Task: Add Attachment from Trello to Card Card0000000066 in Board Board0000000017 in Workspace WS0000000006 in Trello. Add Cover Blue to Card Card0000000066 in Board Board0000000017 in Workspace WS0000000006 in Trello. Add "Copy Card To …" Button titled Button0000000066 to "bottom" of the list "To Do" to Card Card0000000066 in Board Board0000000017 in Workspace WS0000000006 in Trello. Add Description DS0000000066 to Card Card0000000066 in Board Board0000000017 in Workspace WS0000000006 in Trello. Add Comment CM0000000066 to Card Card0000000066 in Board Board0000000017 in Workspace WS0000000006 in Trello
Action: Mouse moved to (147, 461)
Screenshot: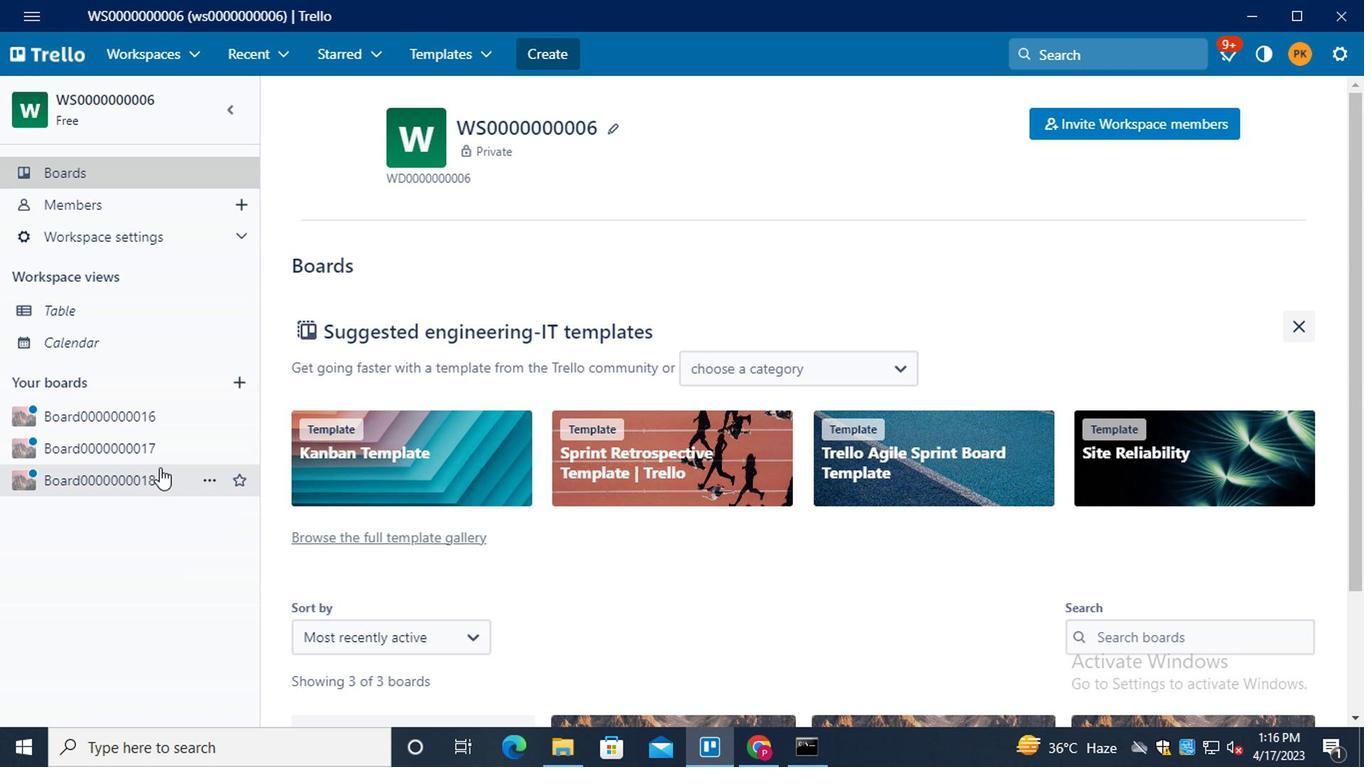 
Action: Mouse pressed left at (147, 461)
Screenshot: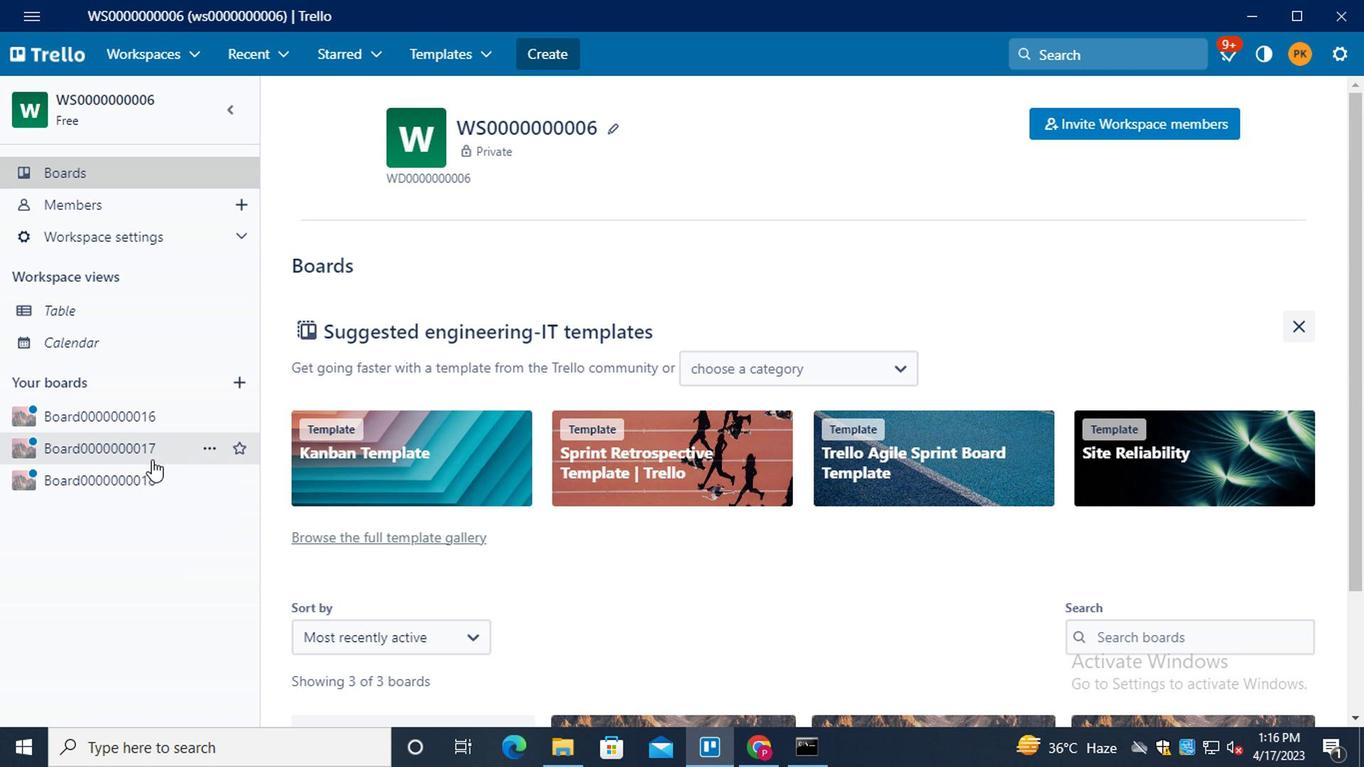
Action: Mouse moved to (405, 385)
Screenshot: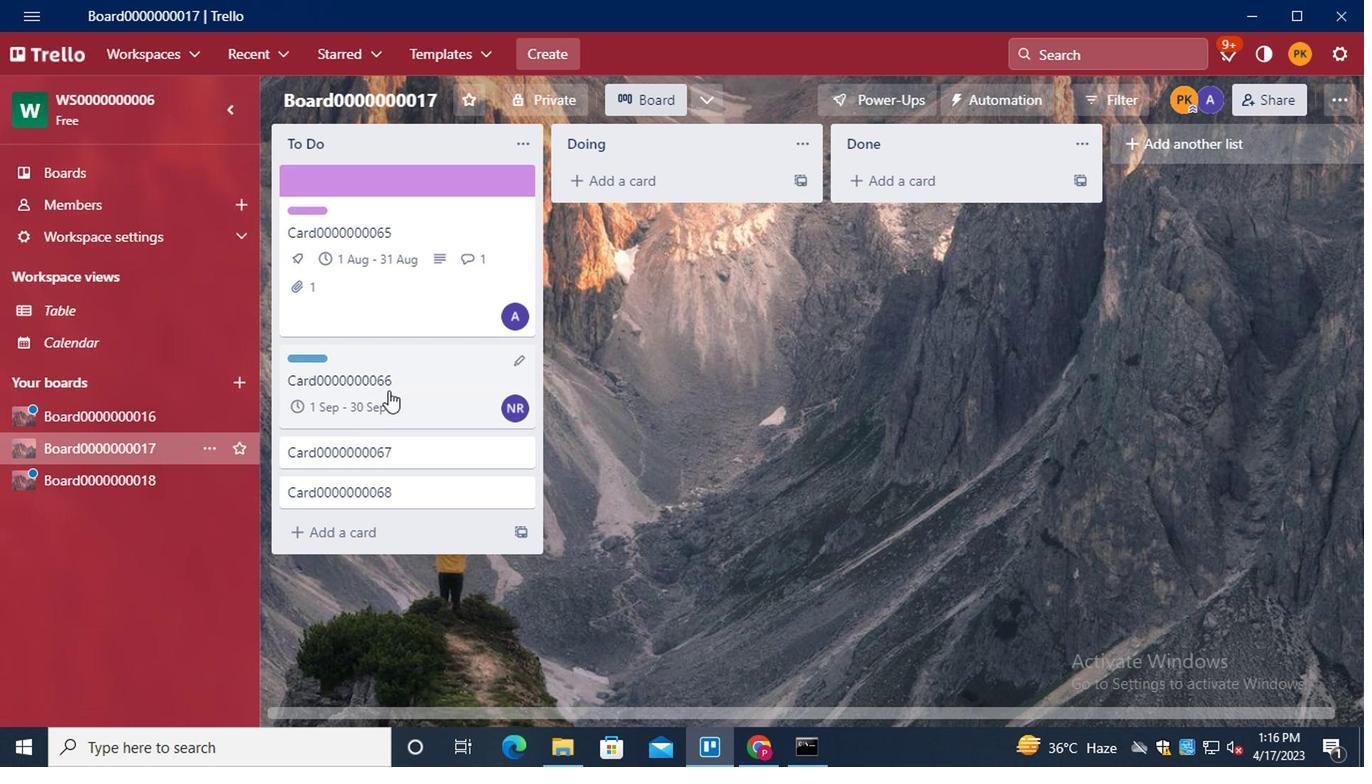
Action: Mouse pressed left at (405, 385)
Screenshot: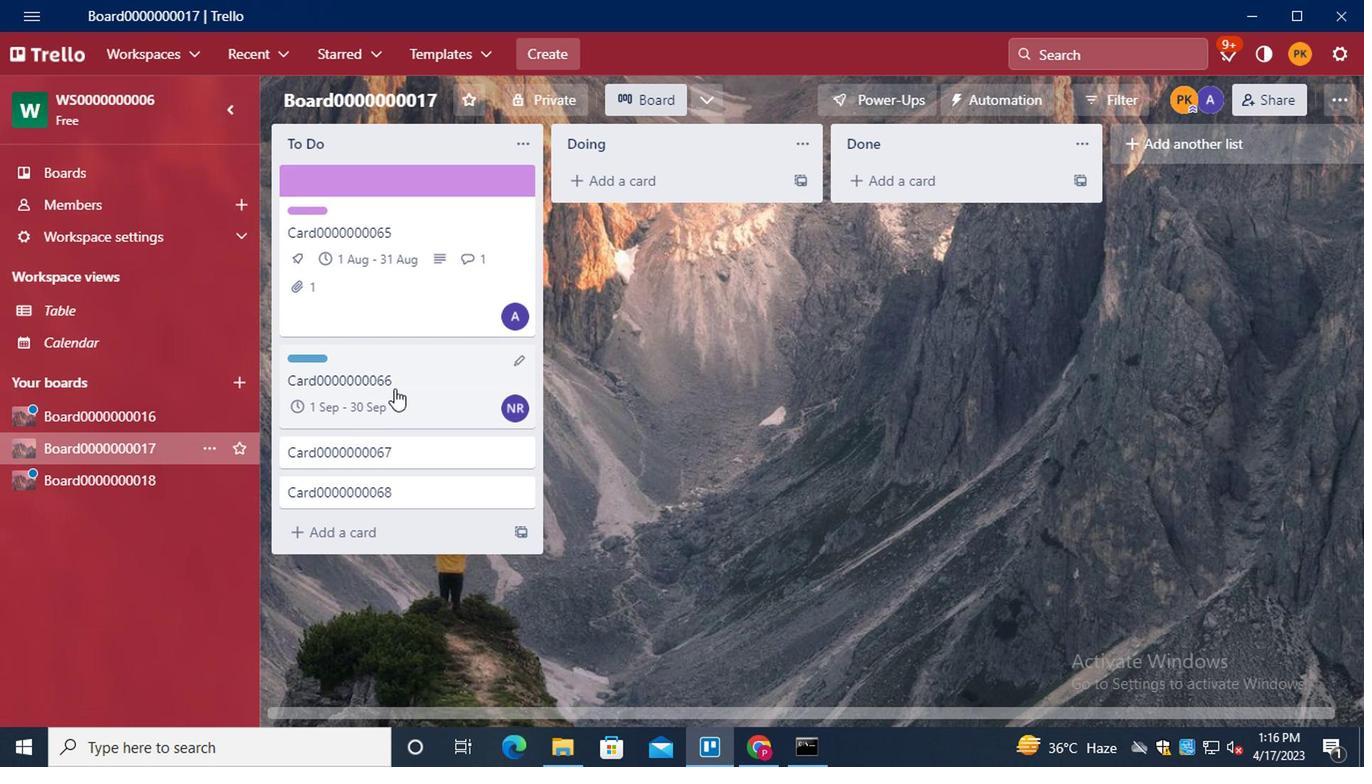 
Action: Mouse moved to (925, 422)
Screenshot: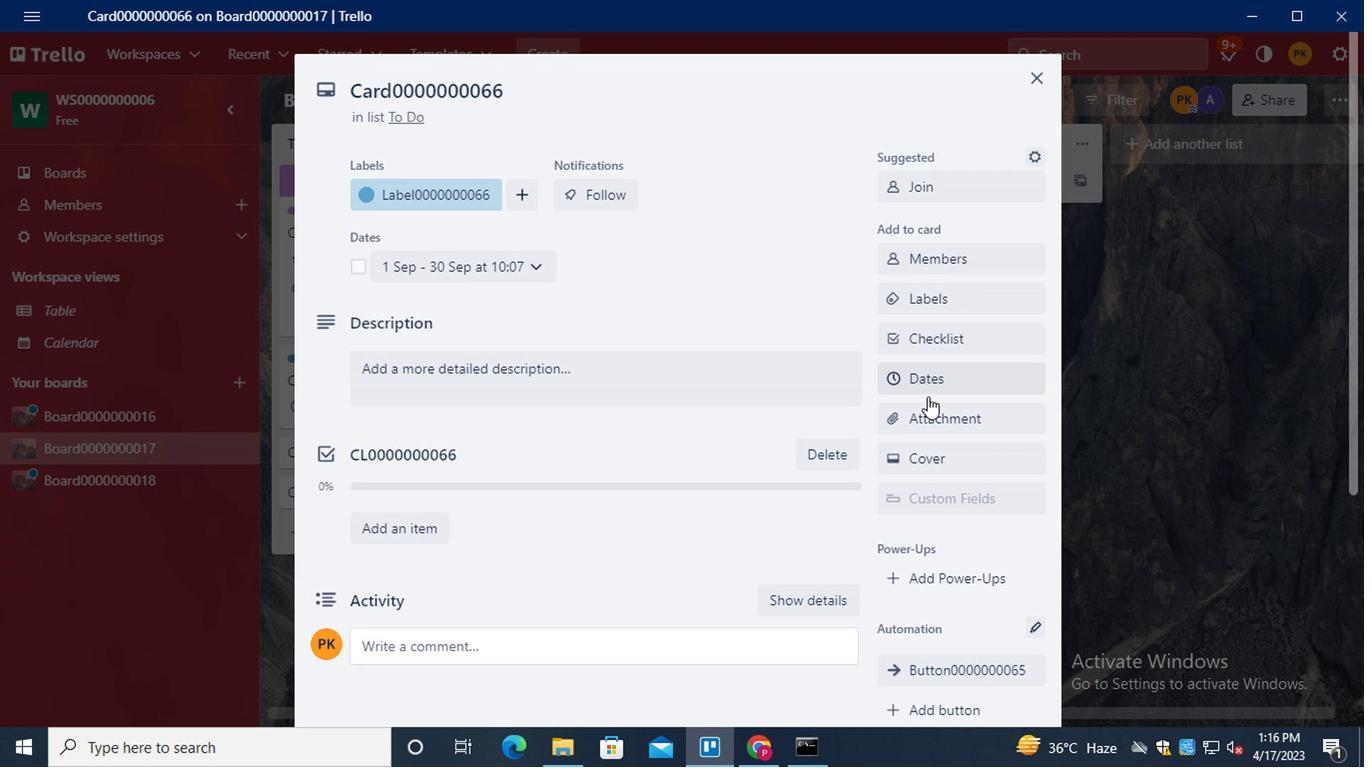 
Action: Mouse pressed left at (925, 422)
Screenshot: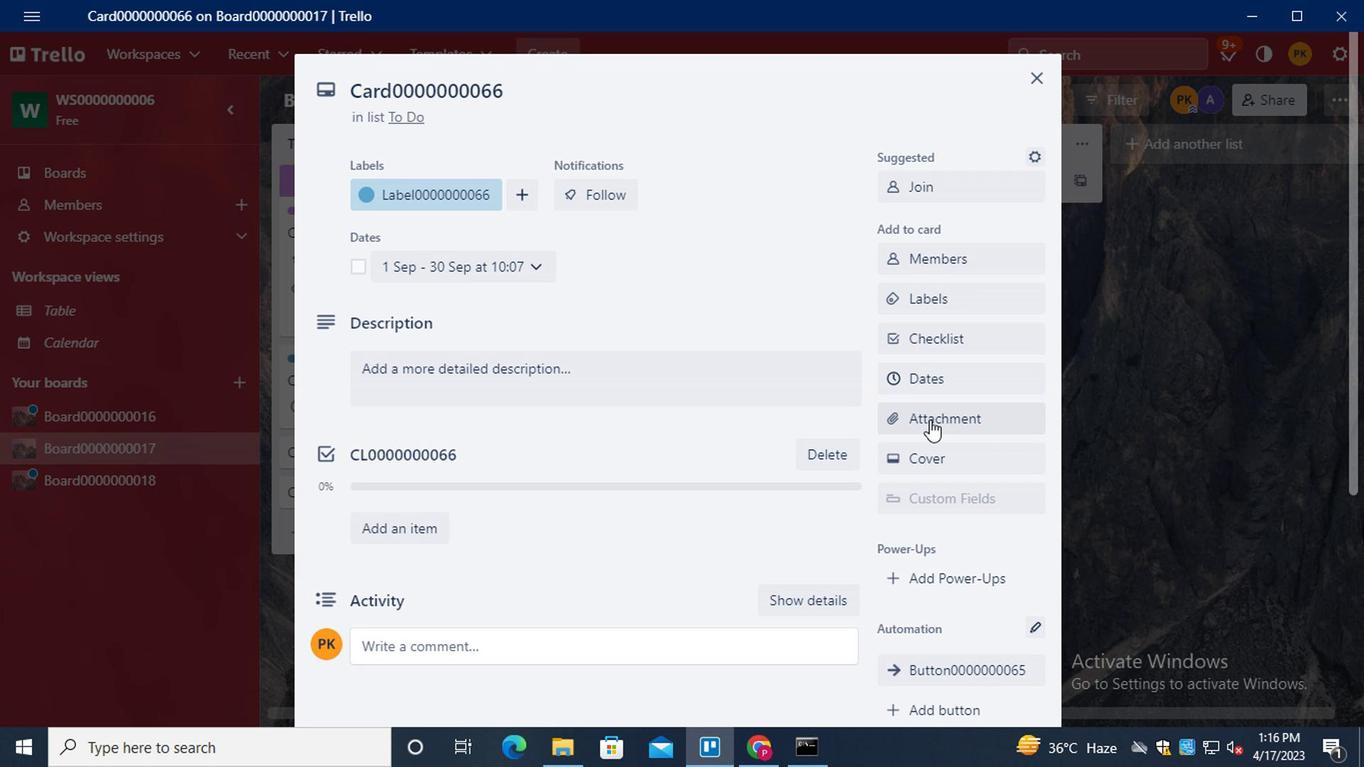 
Action: Mouse moved to (941, 204)
Screenshot: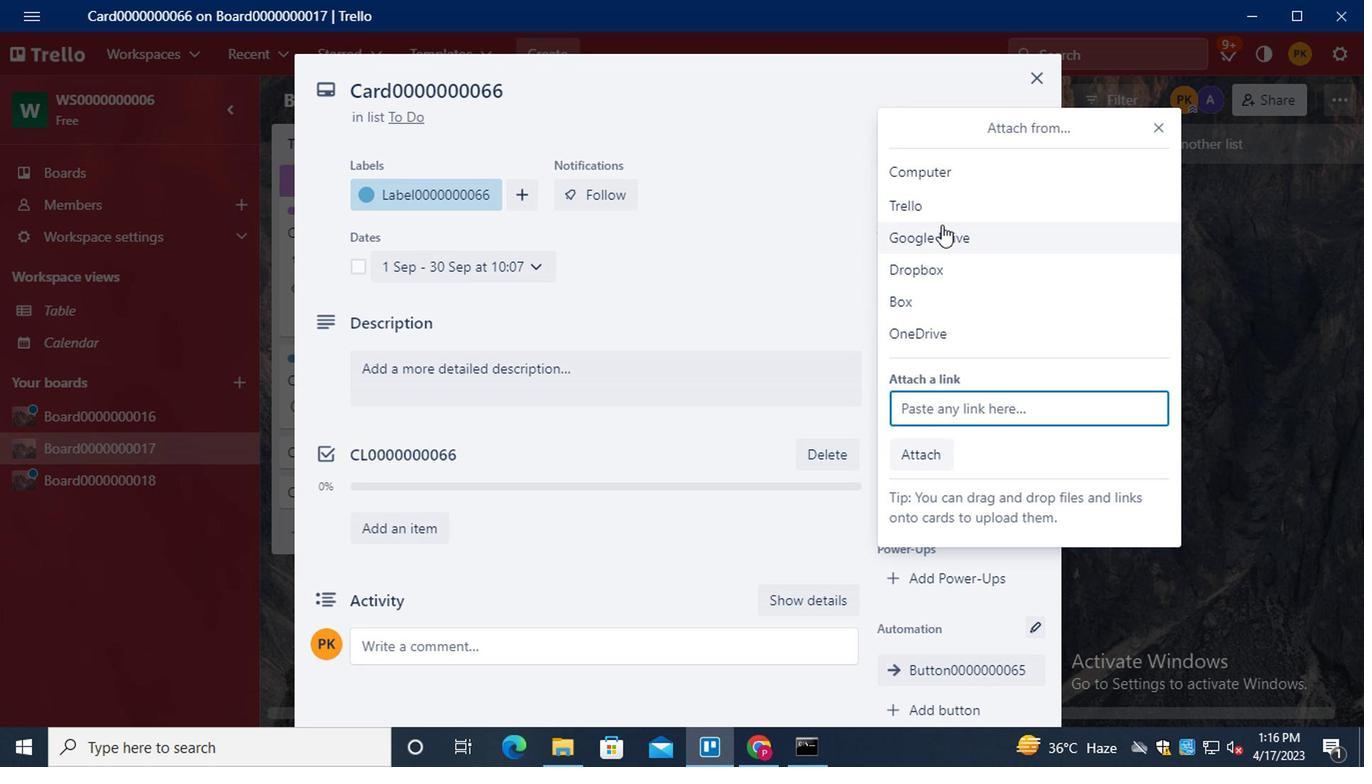 
Action: Mouse pressed left at (941, 204)
Screenshot: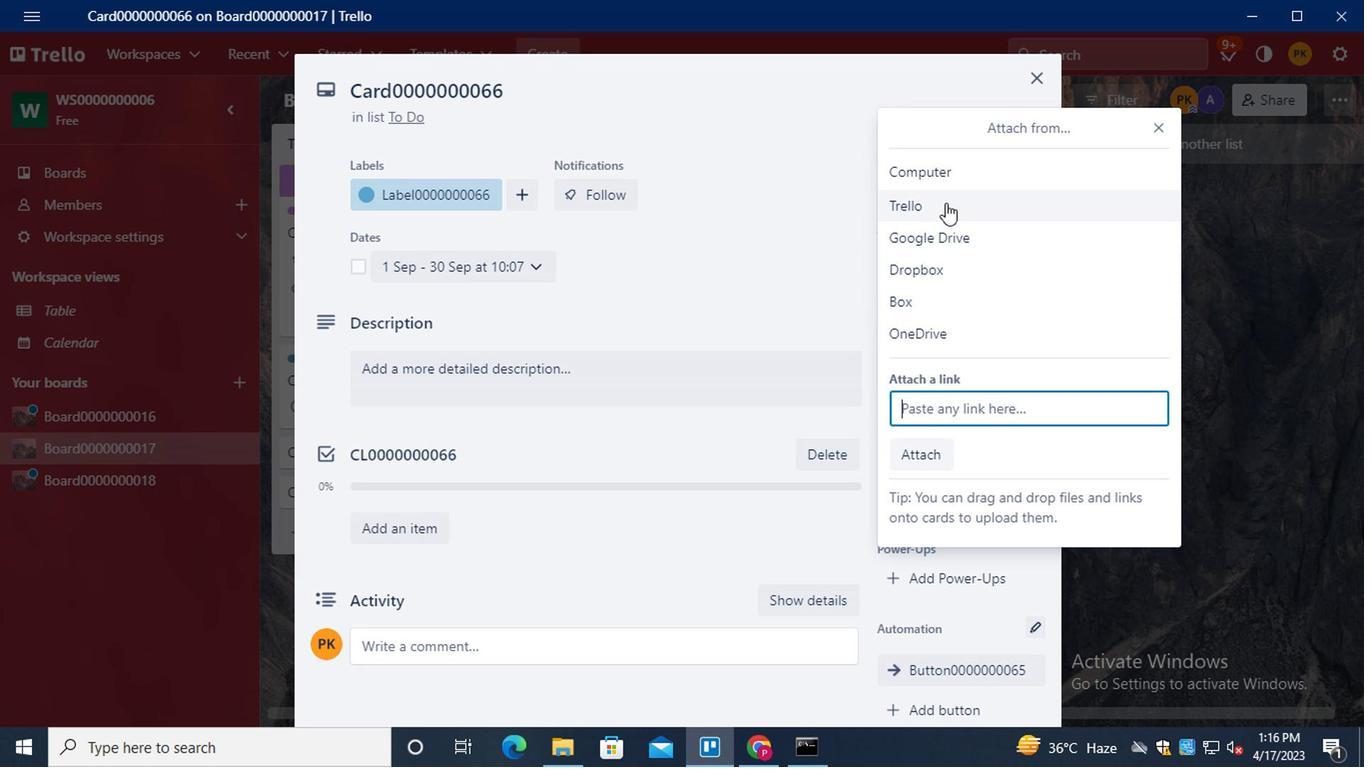 
Action: Mouse moved to (924, 652)
Screenshot: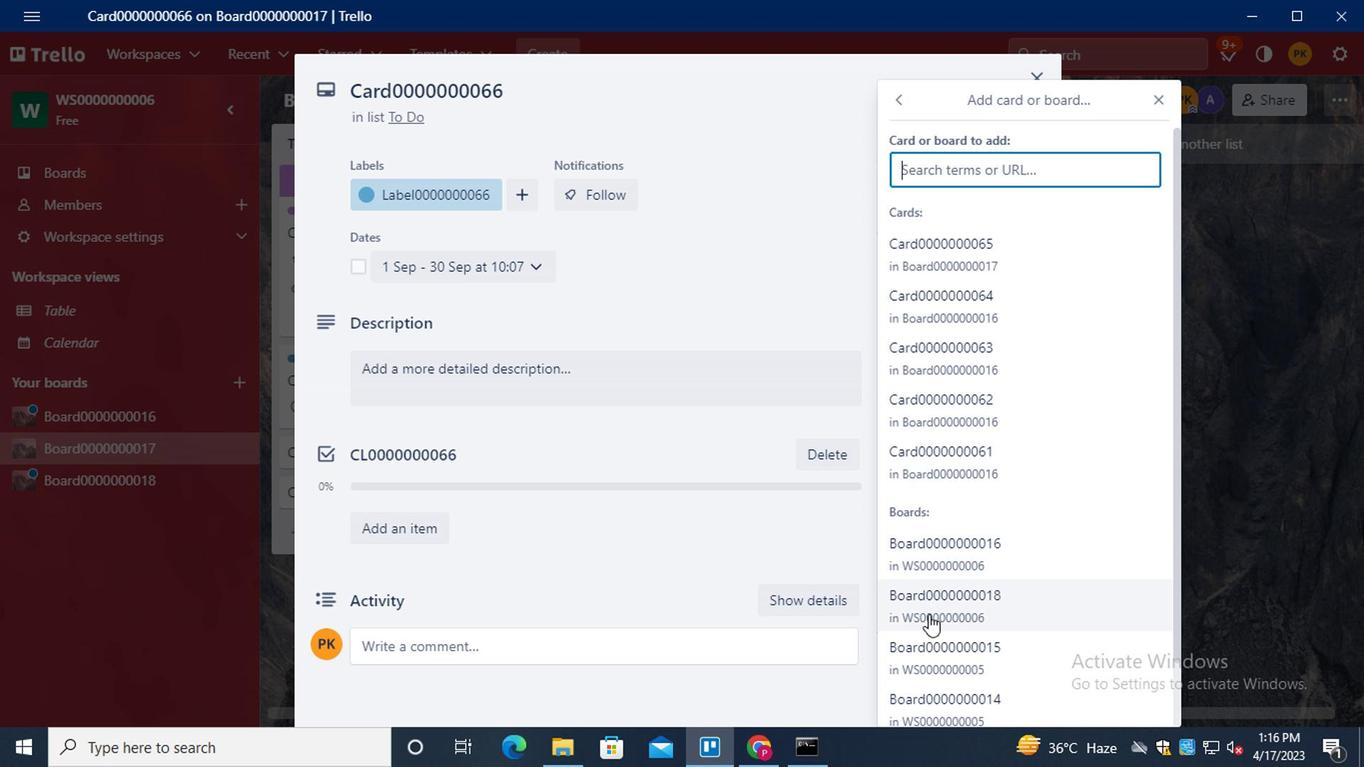
Action: Mouse pressed left at (924, 652)
Screenshot: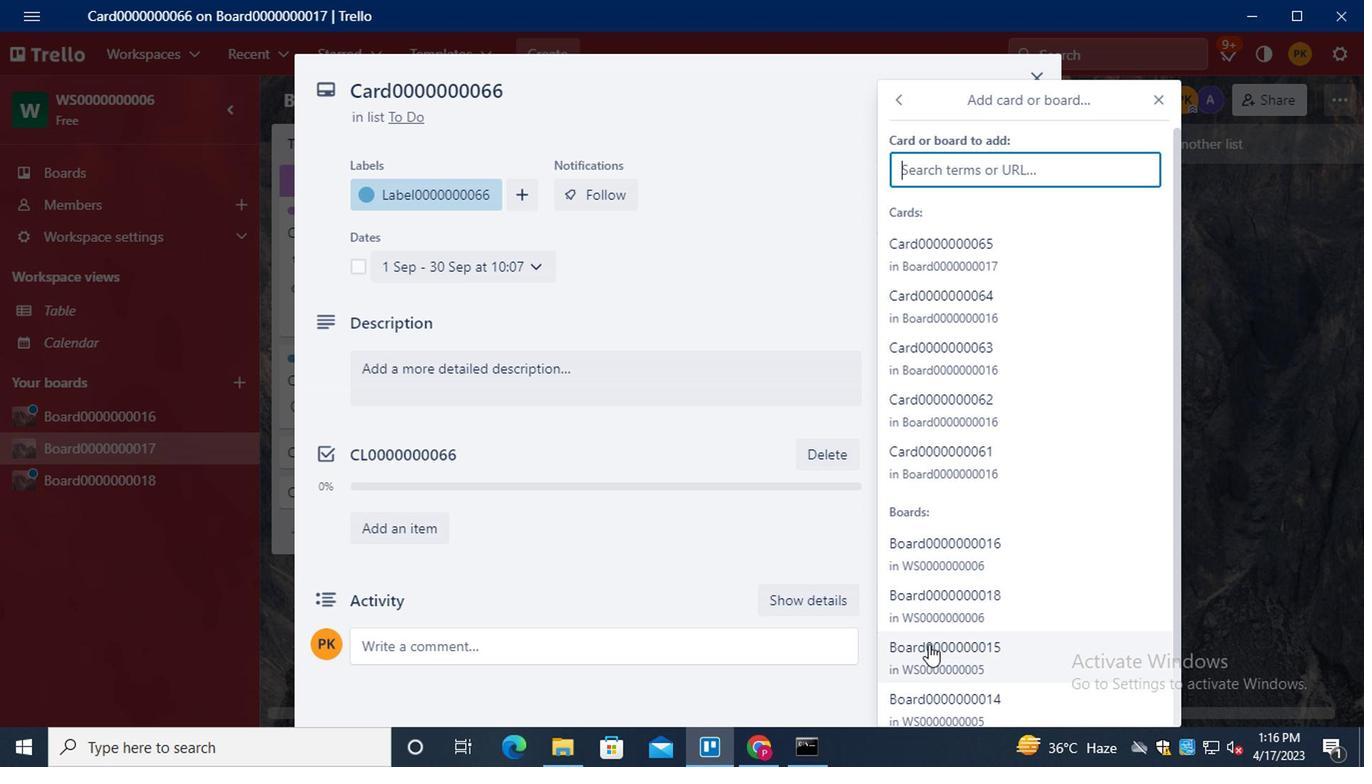
Action: Mouse moved to (937, 463)
Screenshot: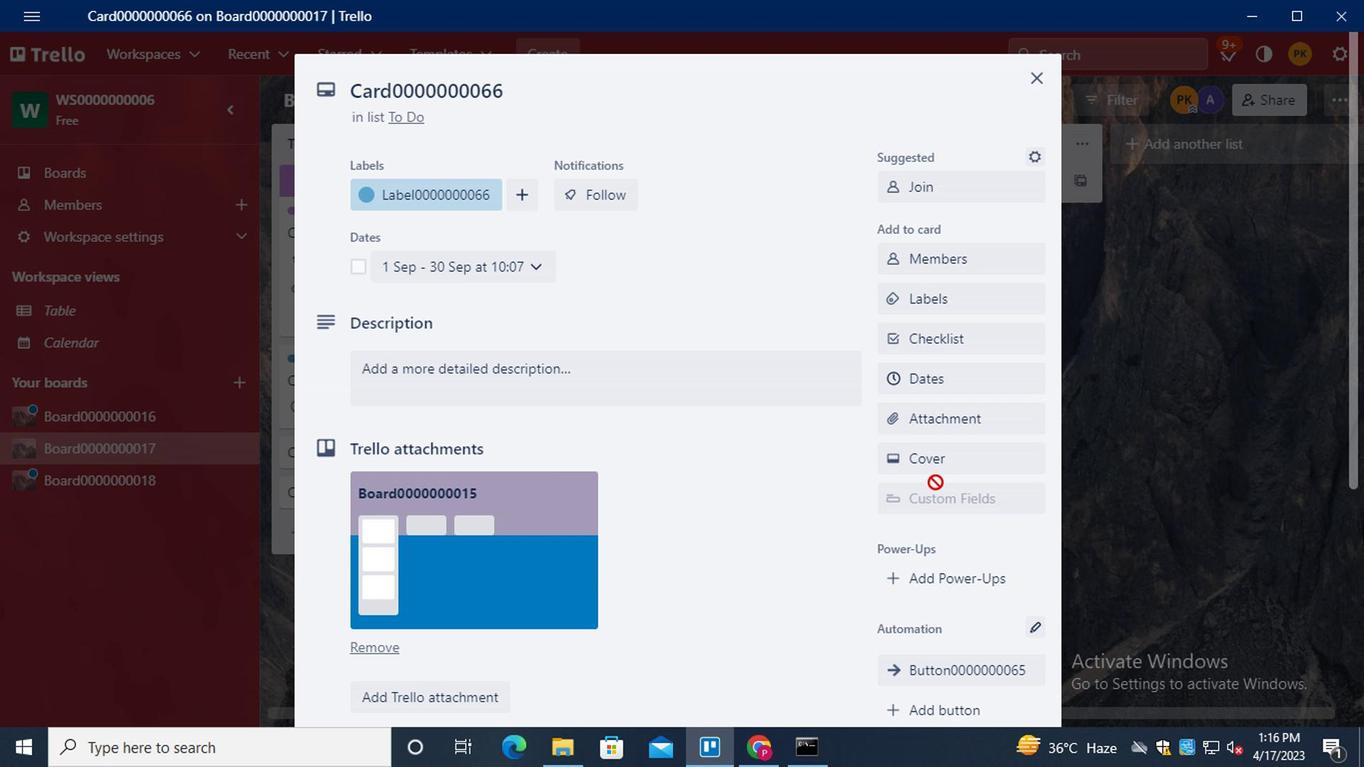 
Action: Mouse pressed left at (937, 463)
Screenshot: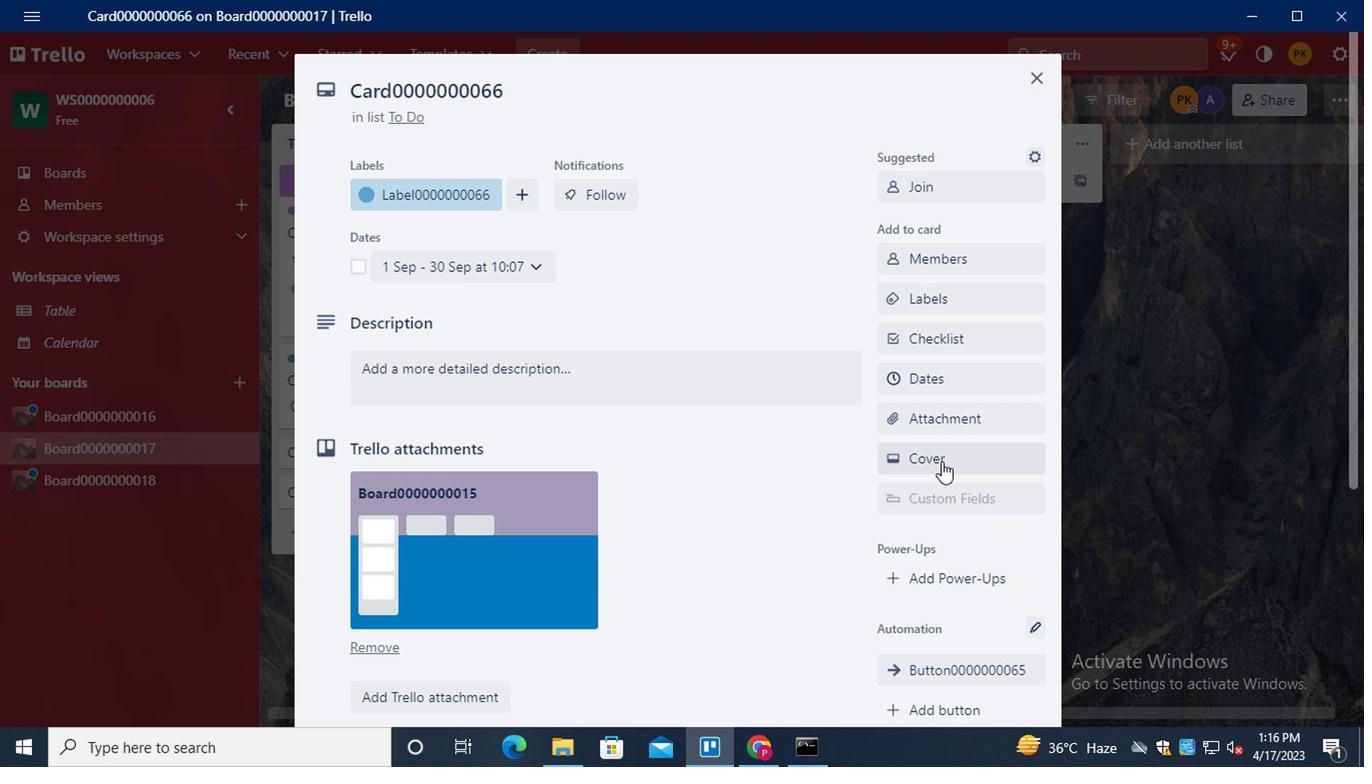 
Action: Mouse moved to (902, 375)
Screenshot: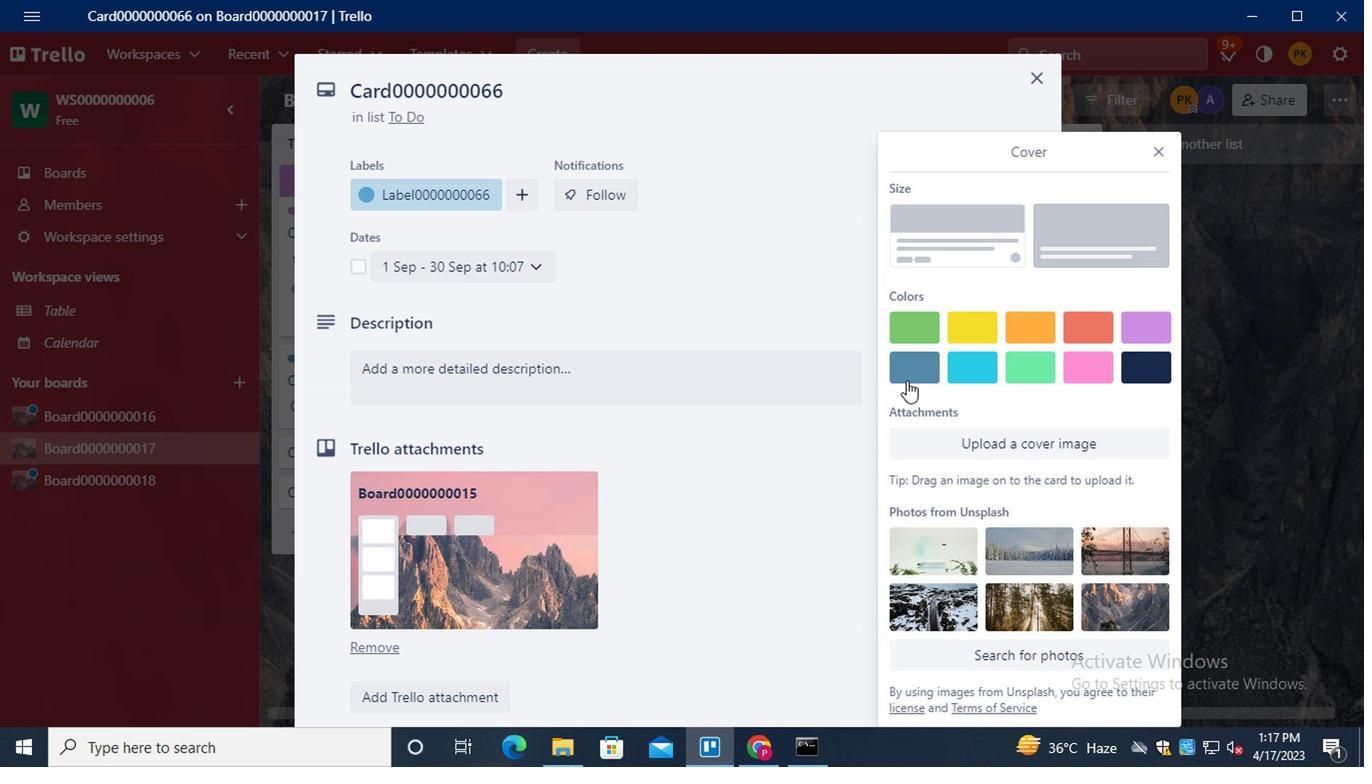 
Action: Mouse pressed left at (902, 375)
Screenshot: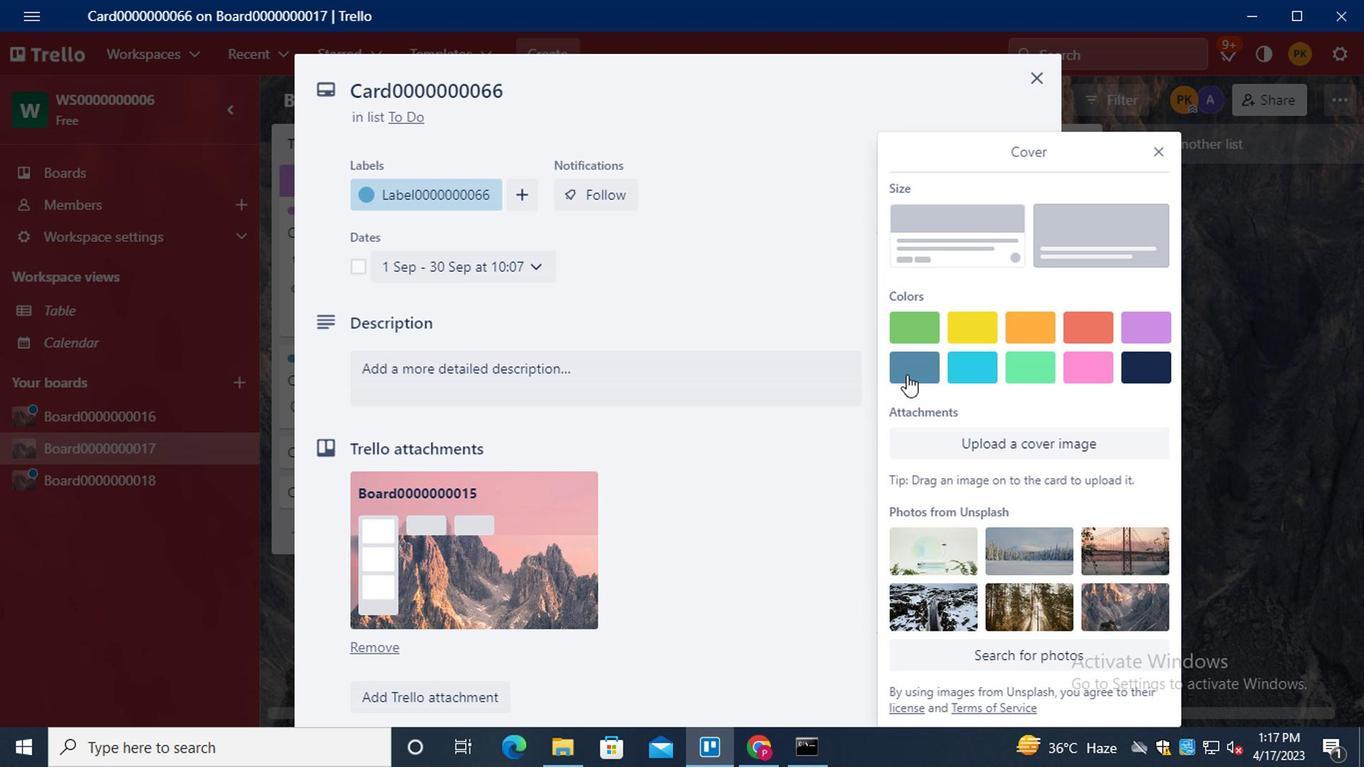 
Action: Mouse moved to (1159, 116)
Screenshot: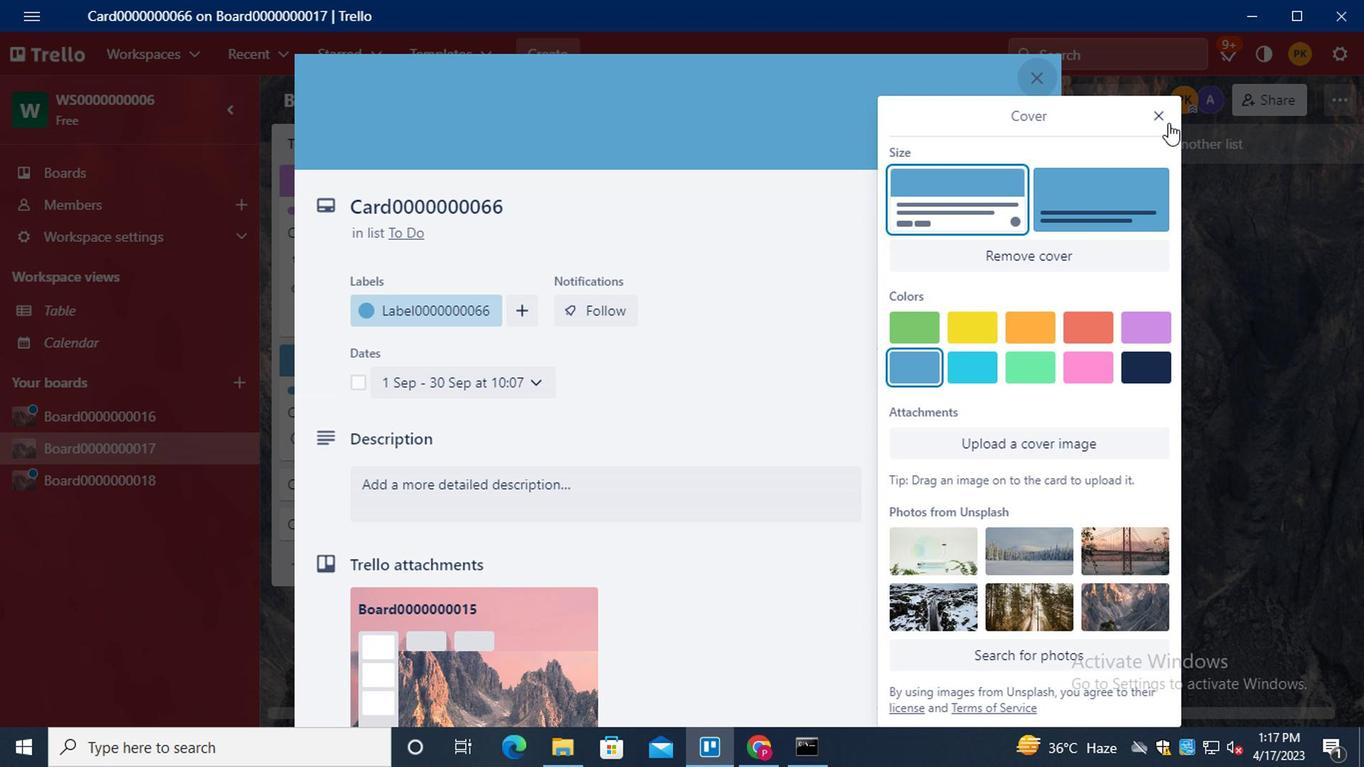 
Action: Mouse pressed left at (1159, 116)
Screenshot: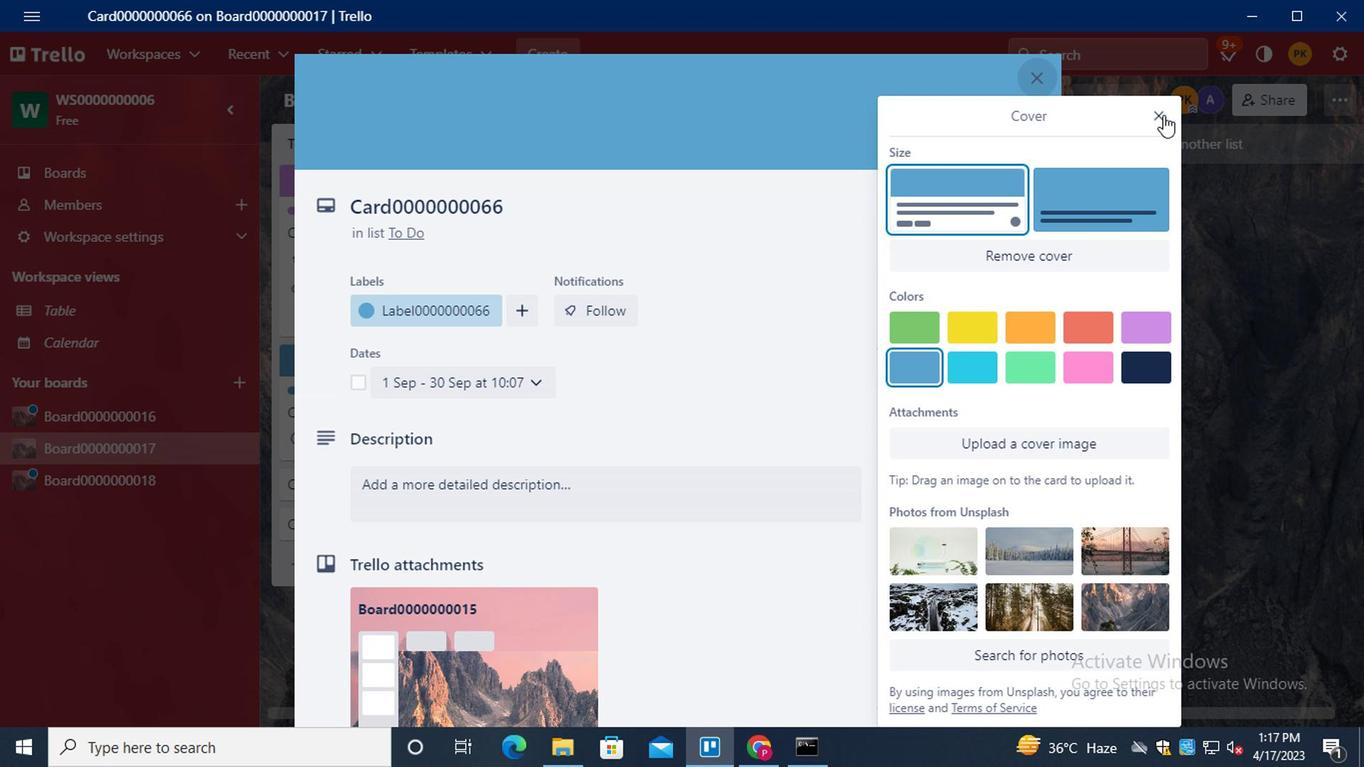 
Action: Mouse moved to (944, 471)
Screenshot: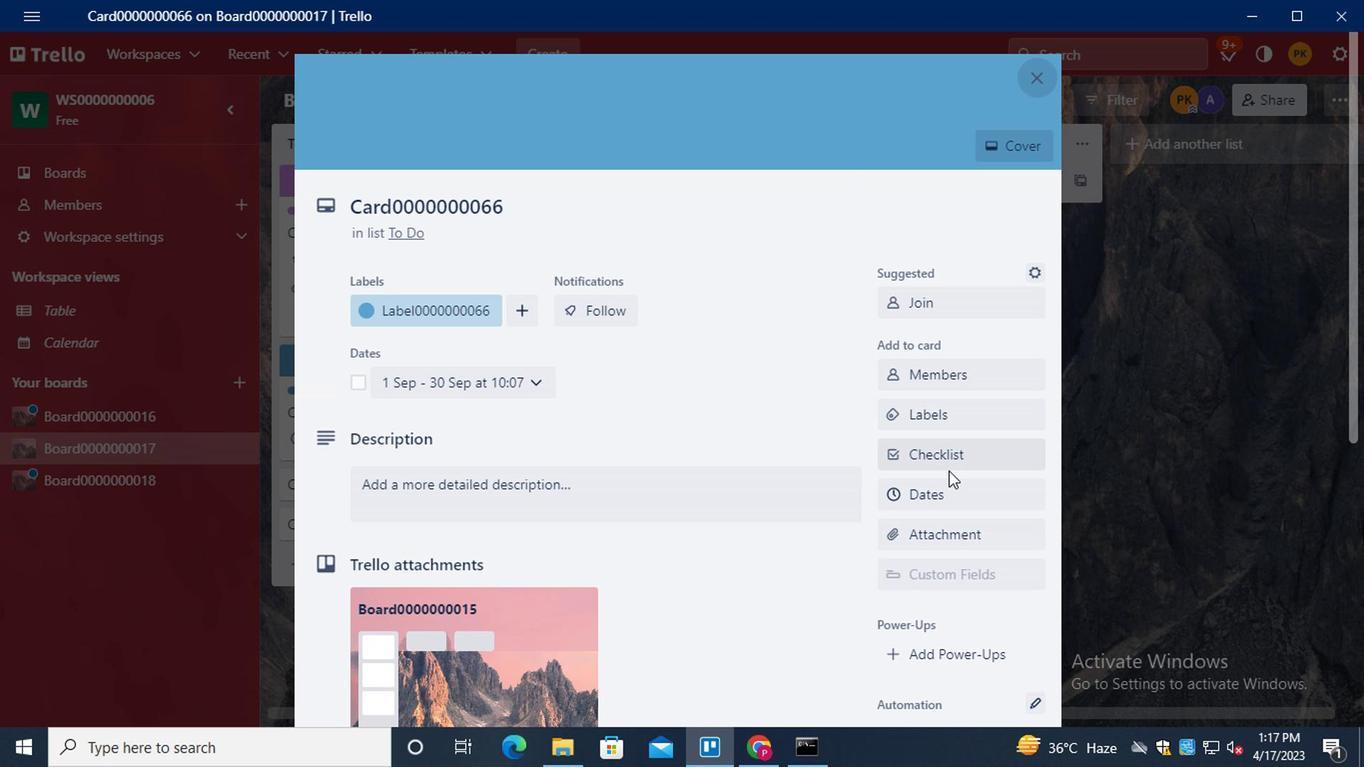 
Action: Mouse scrolled (944, 471) with delta (0, 0)
Screenshot: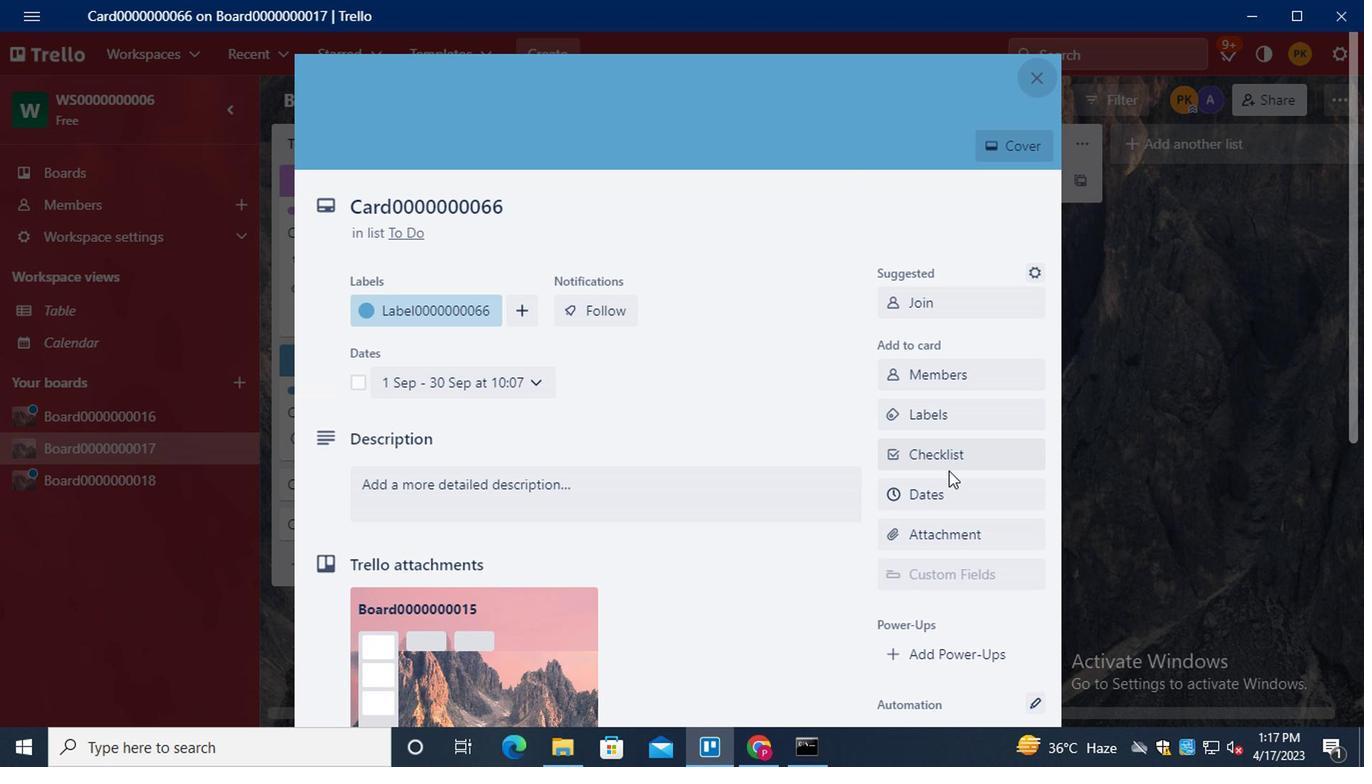 
Action: Mouse moved to (910, 614)
Screenshot: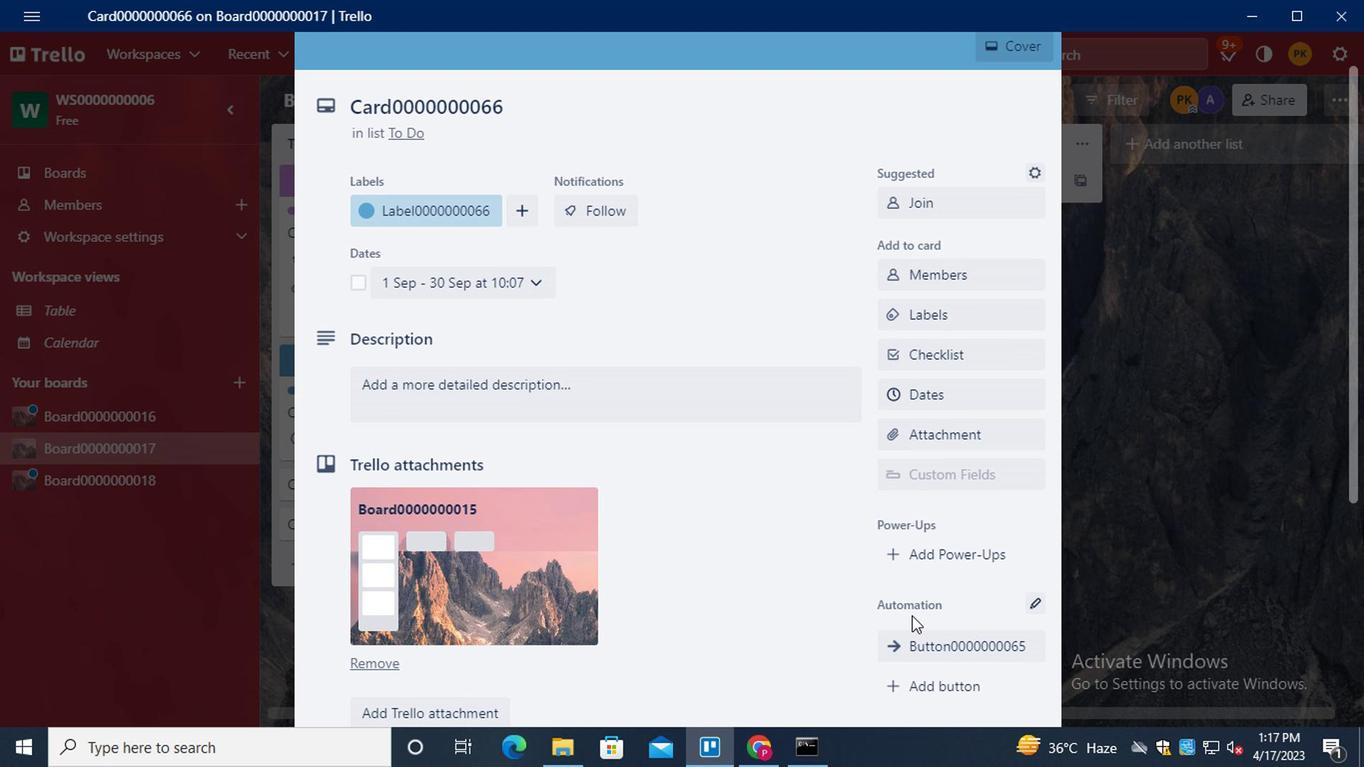 
Action: Mouse scrolled (910, 612) with delta (0, -1)
Screenshot: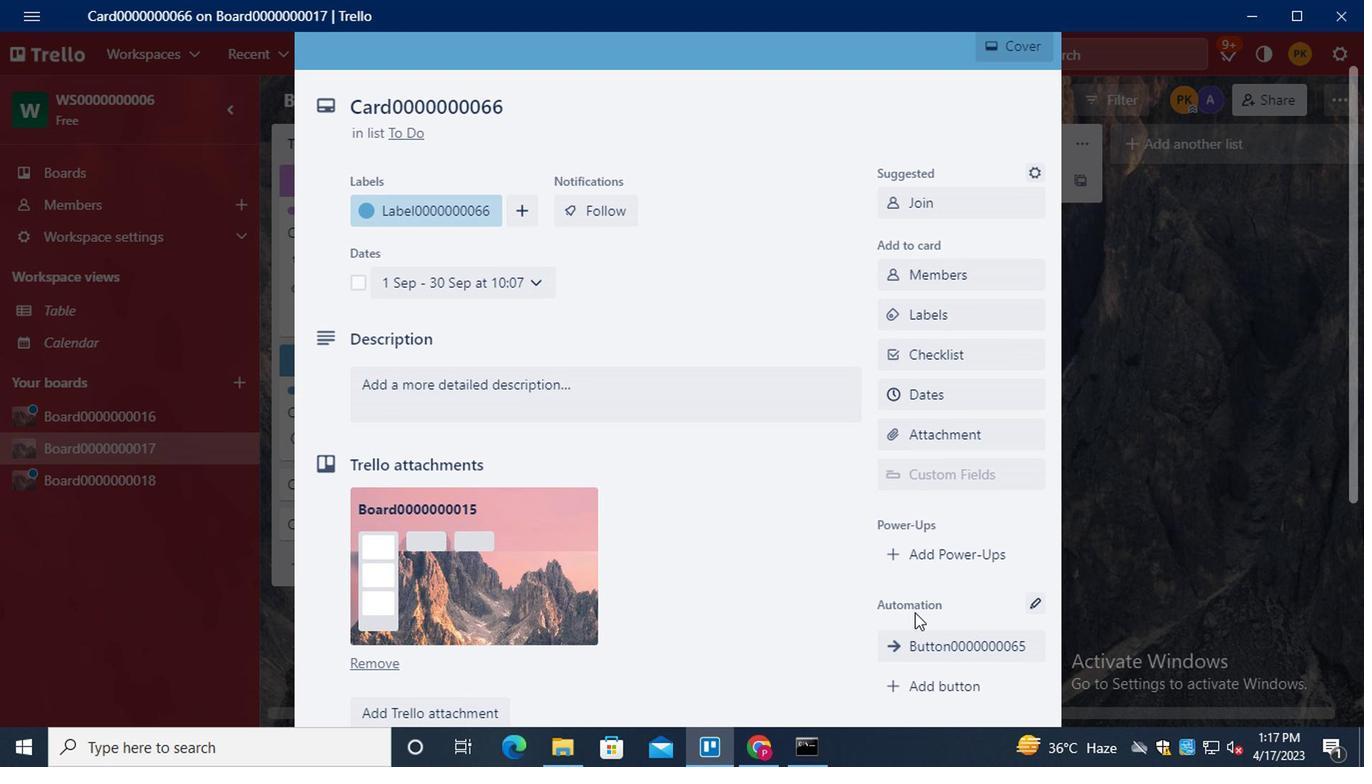 
Action: Mouse moved to (941, 573)
Screenshot: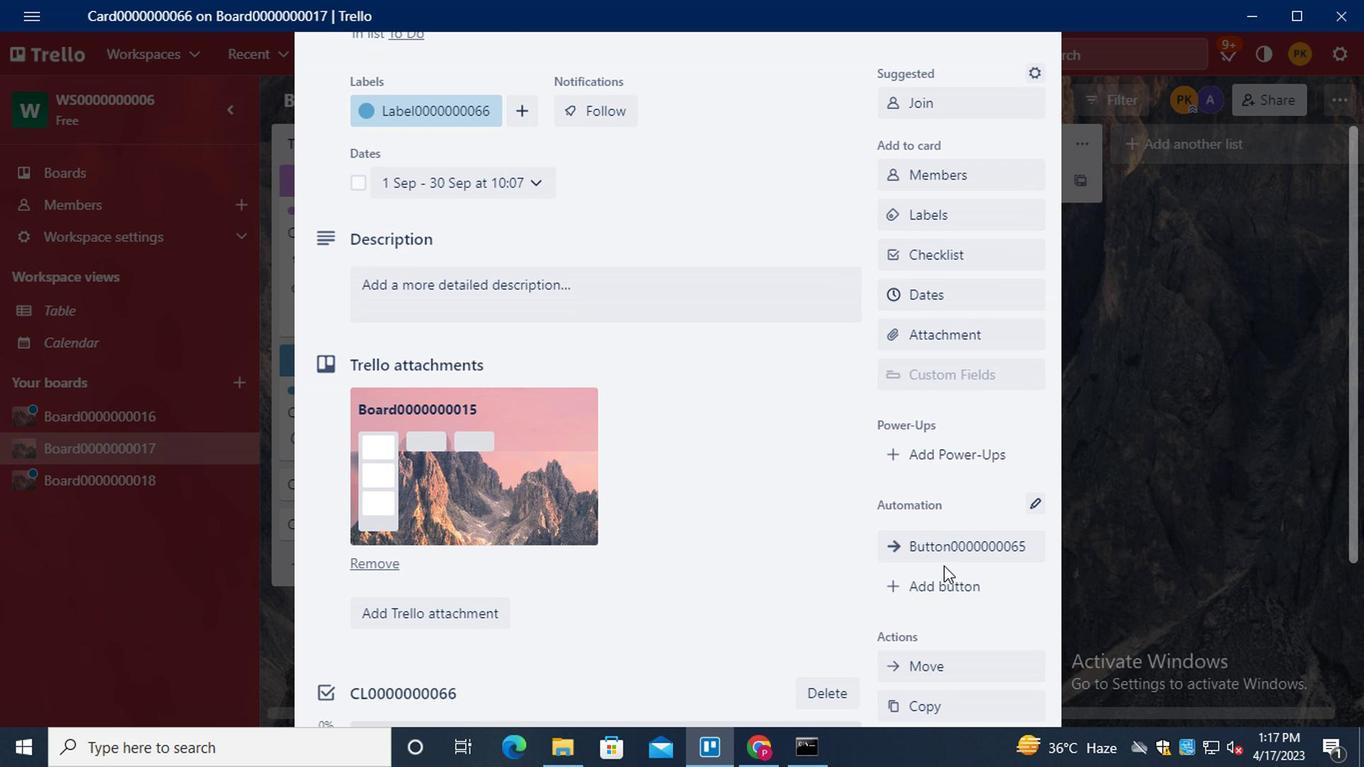 
Action: Mouse pressed left at (941, 573)
Screenshot: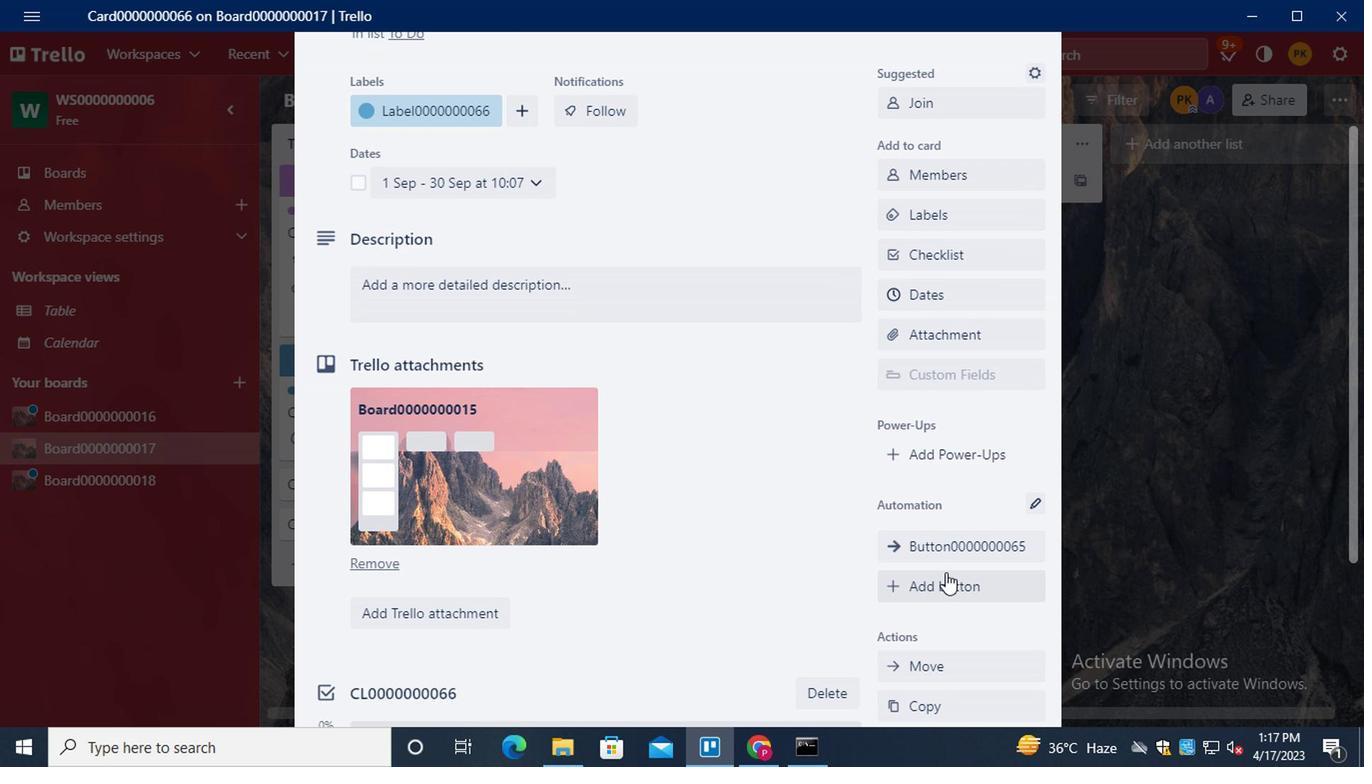 
Action: Mouse moved to (1032, 239)
Screenshot: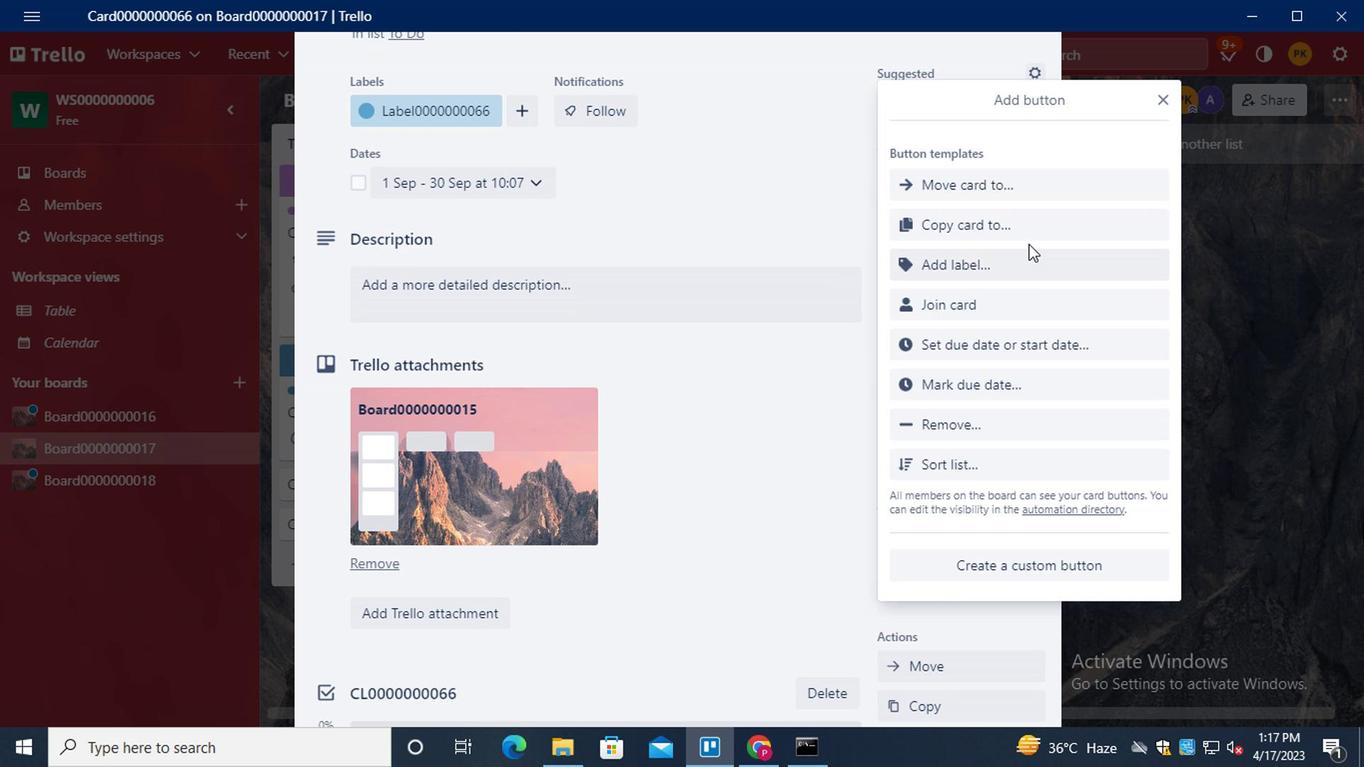 
Action: Mouse pressed left at (1032, 239)
Screenshot: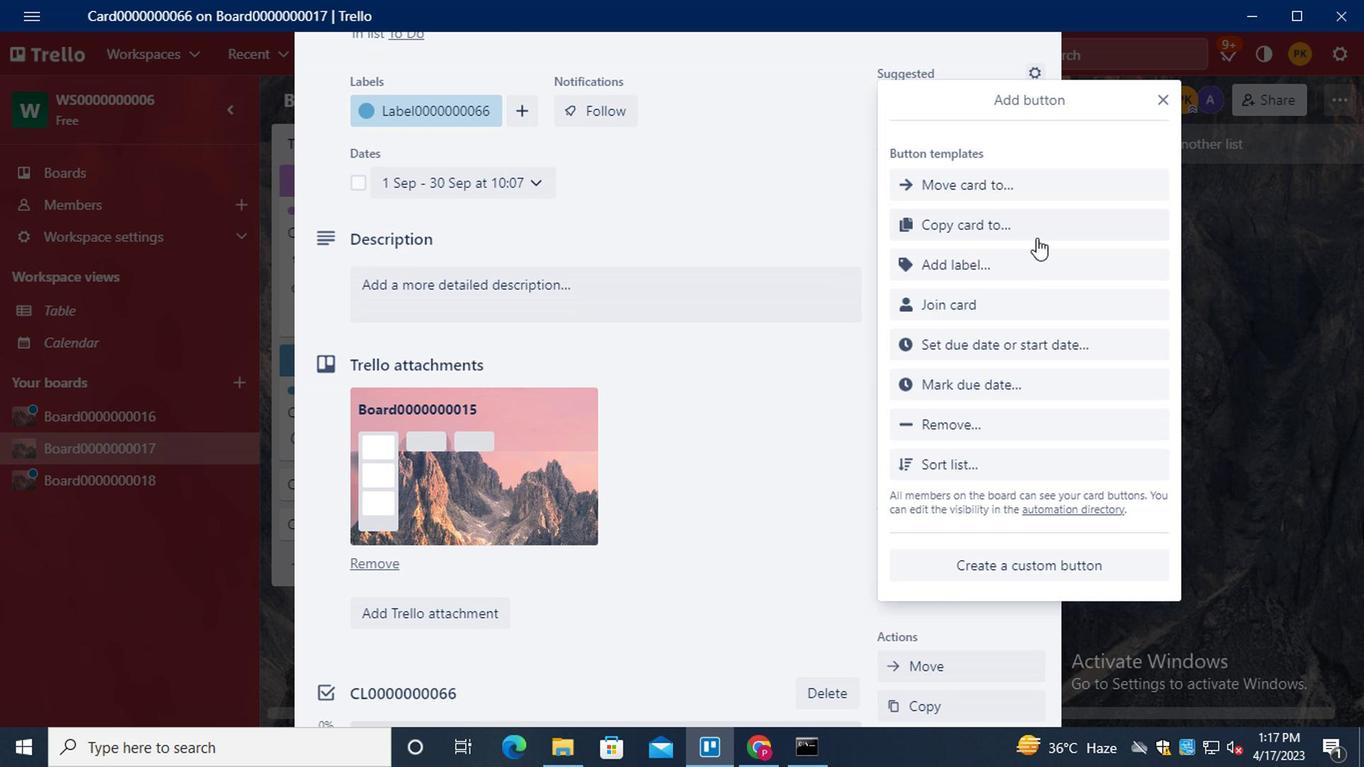 
Action: Key pressed <Key.shift>BUTTON0000000066
Screenshot: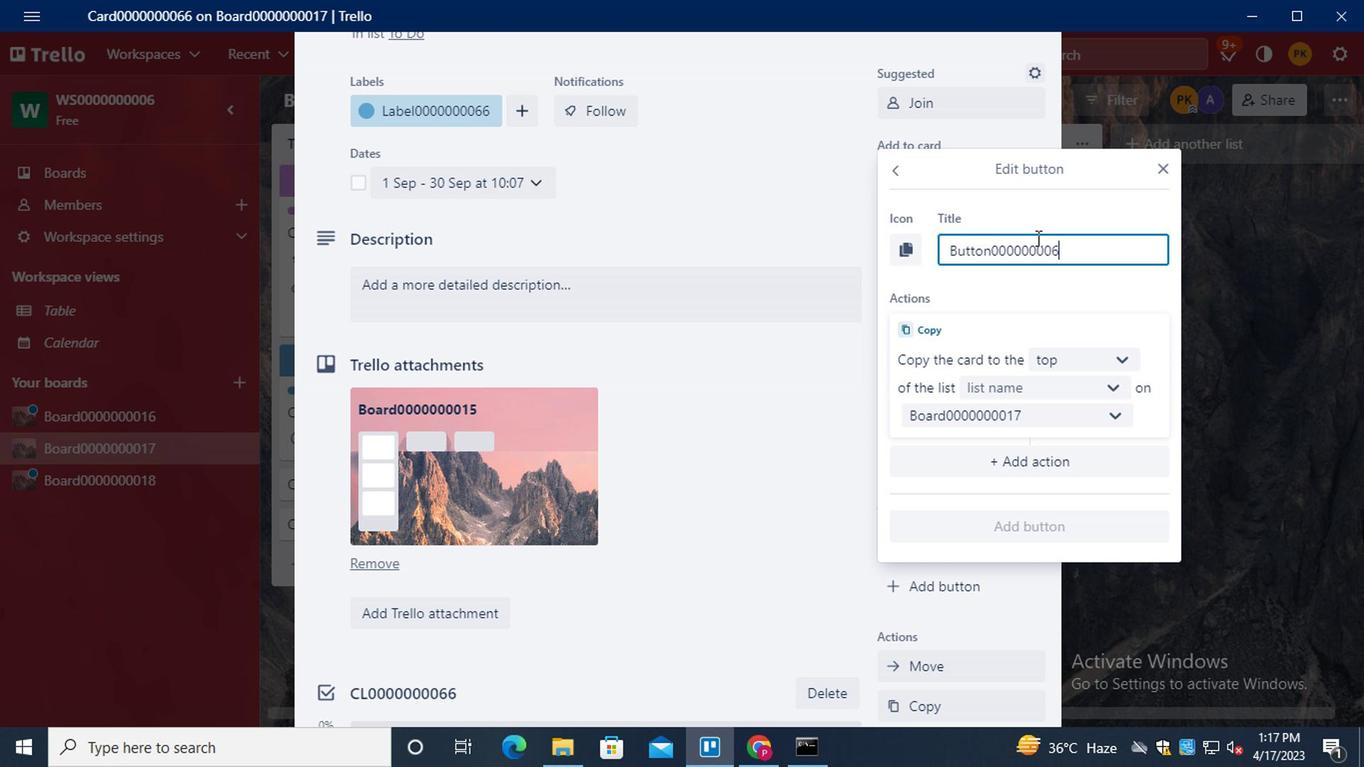 
Action: Mouse moved to (1095, 357)
Screenshot: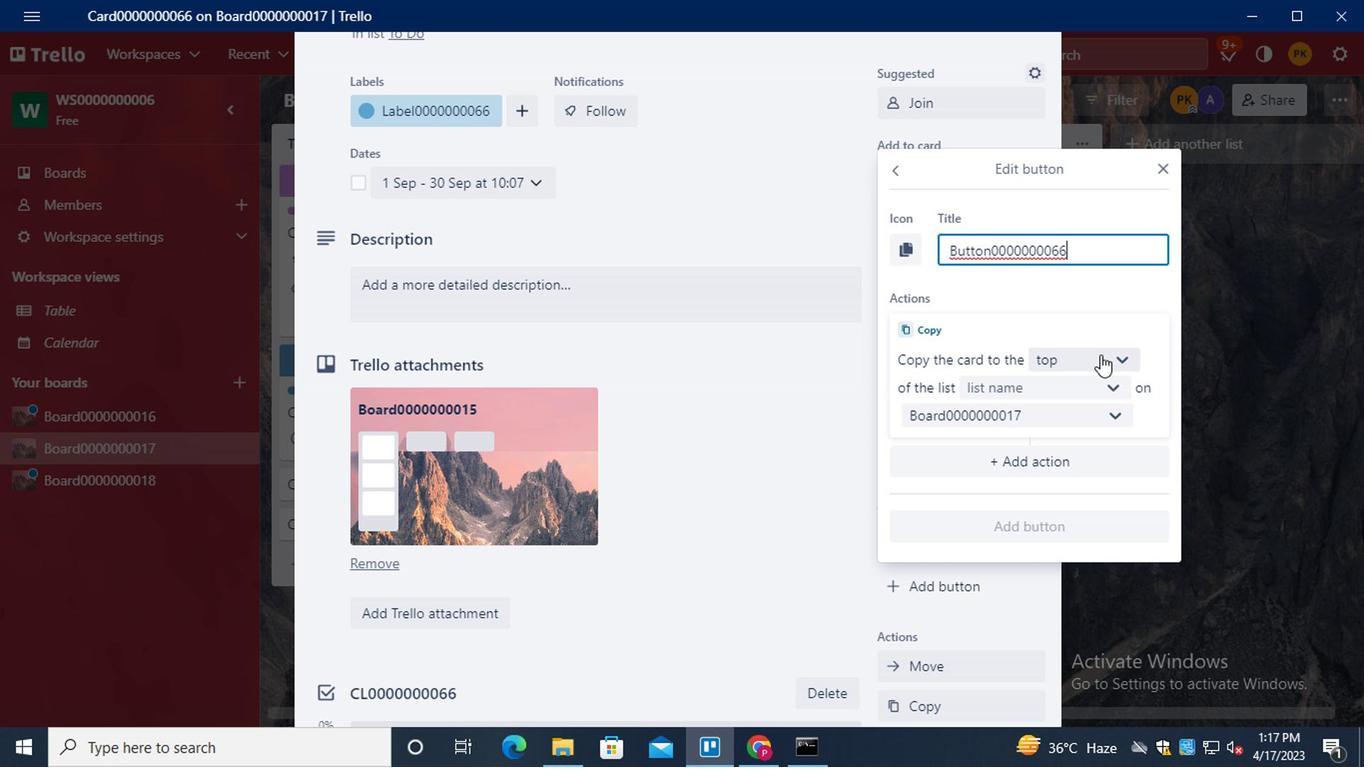 
Action: Mouse pressed left at (1095, 357)
Screenshot: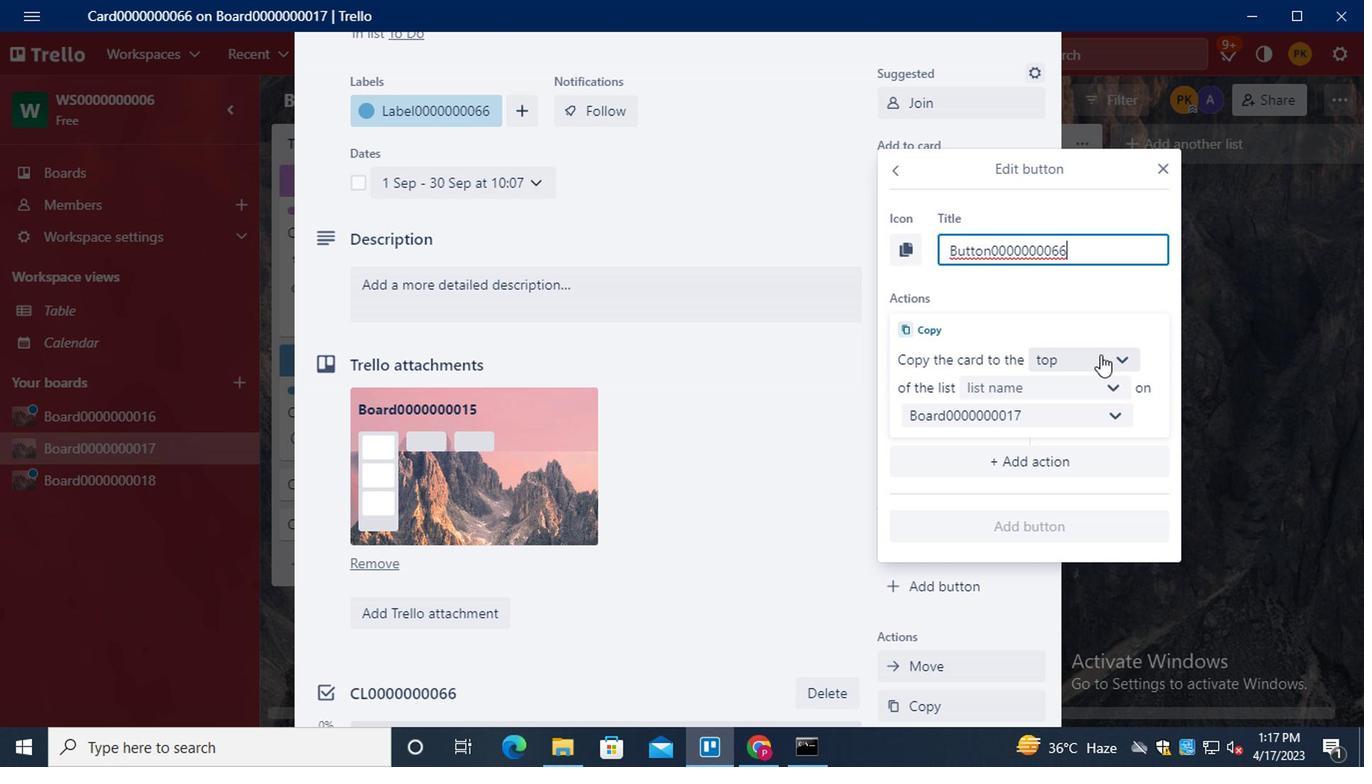 
Action: Mouse moved to (1066, 430)
Screenshot: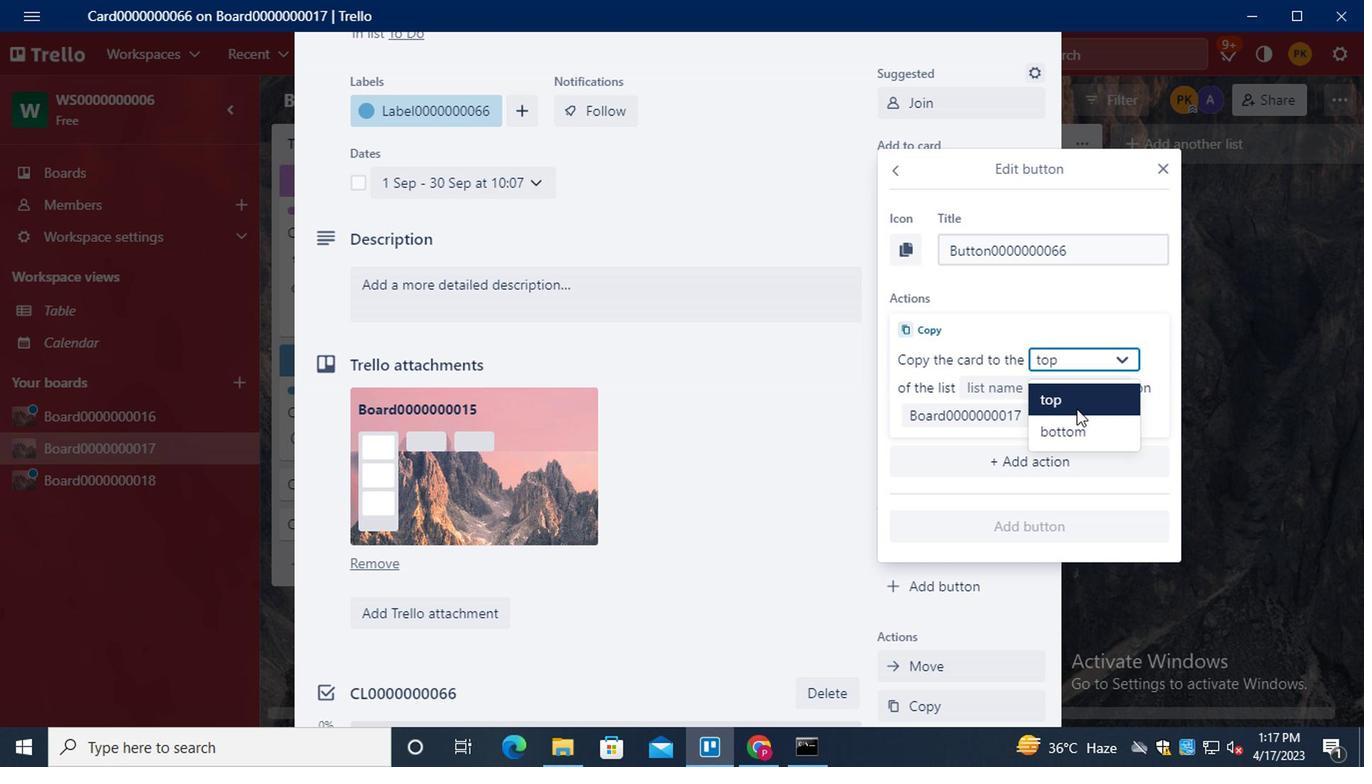 
Action: Mouse pressed left at (1066, 430)
Screenshot: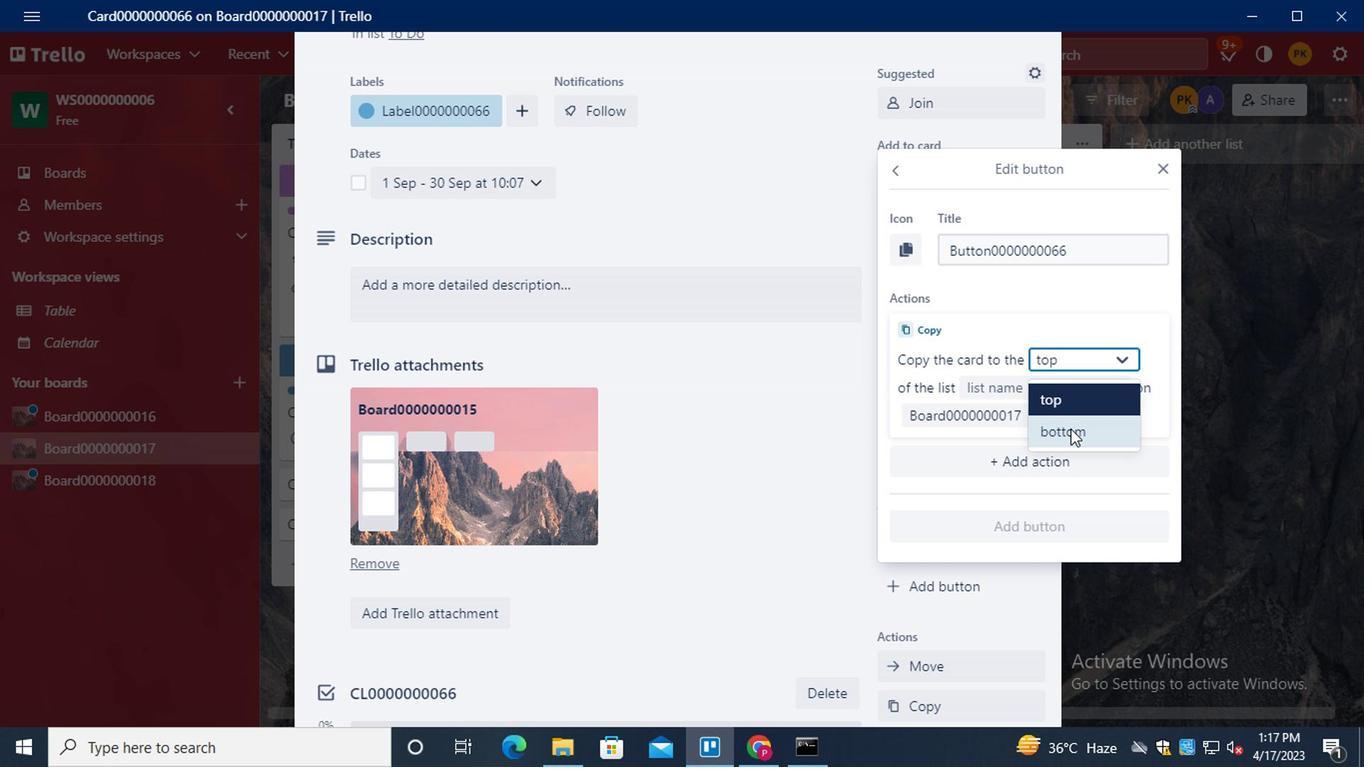 
Action: Mouse moved to (1032, 392)
Screenshot: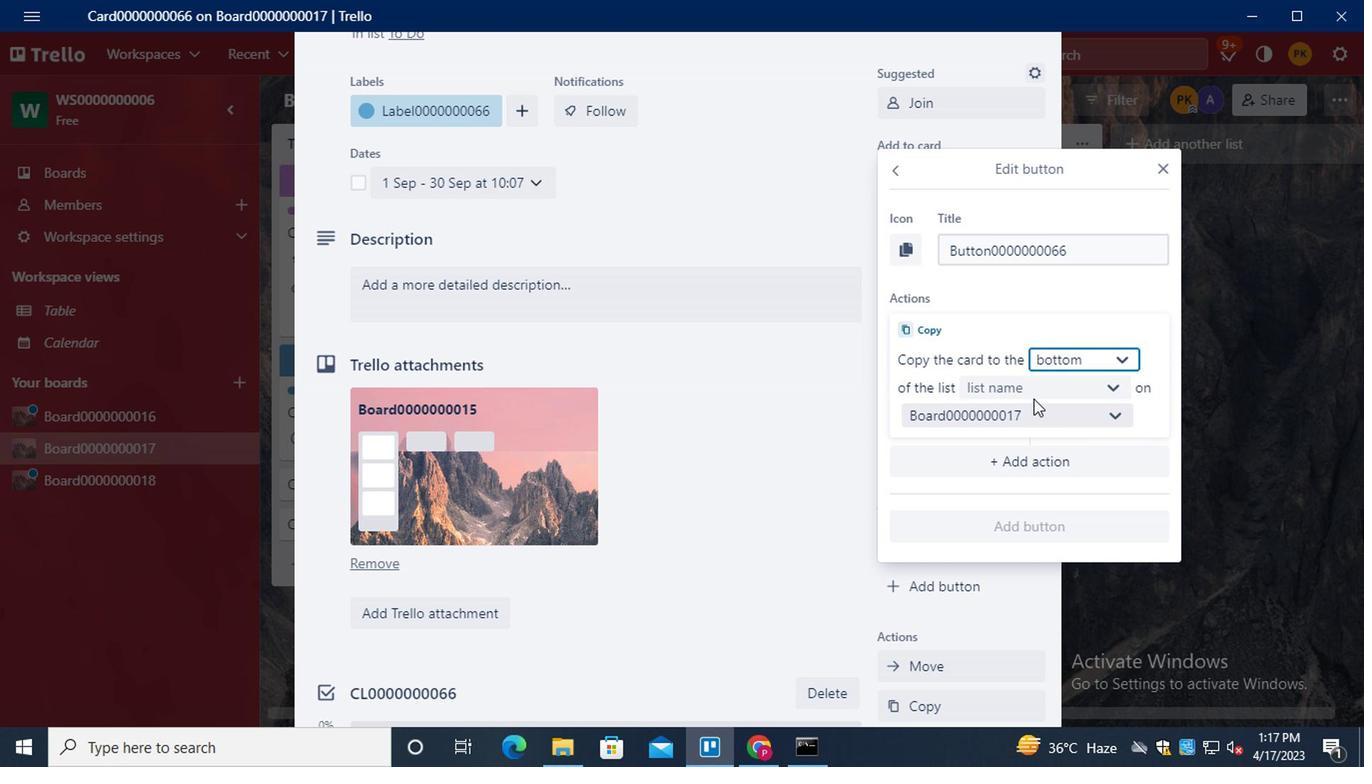 
Action: Mouse pressed left at (1032, 392)
Screenshot: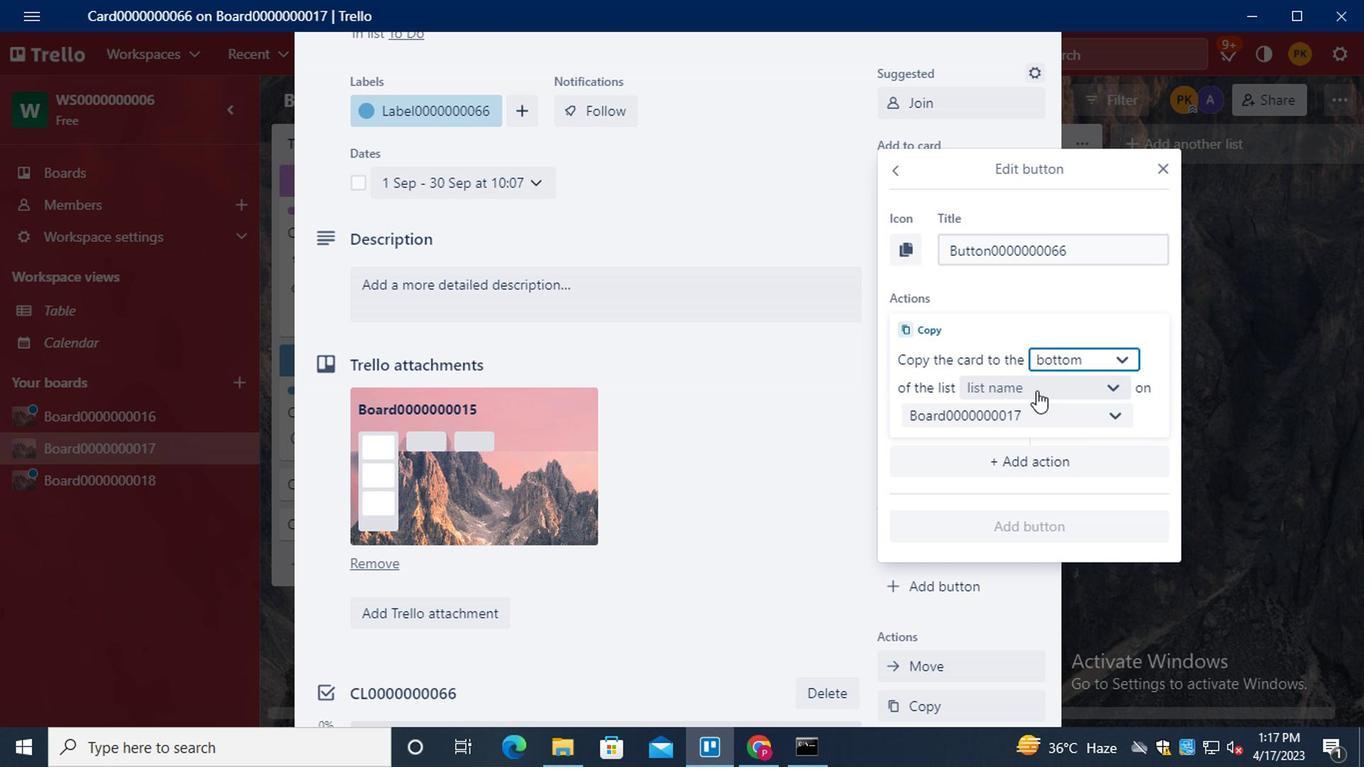 
Action: Mouse moved to (1036, 434)
Screenshot: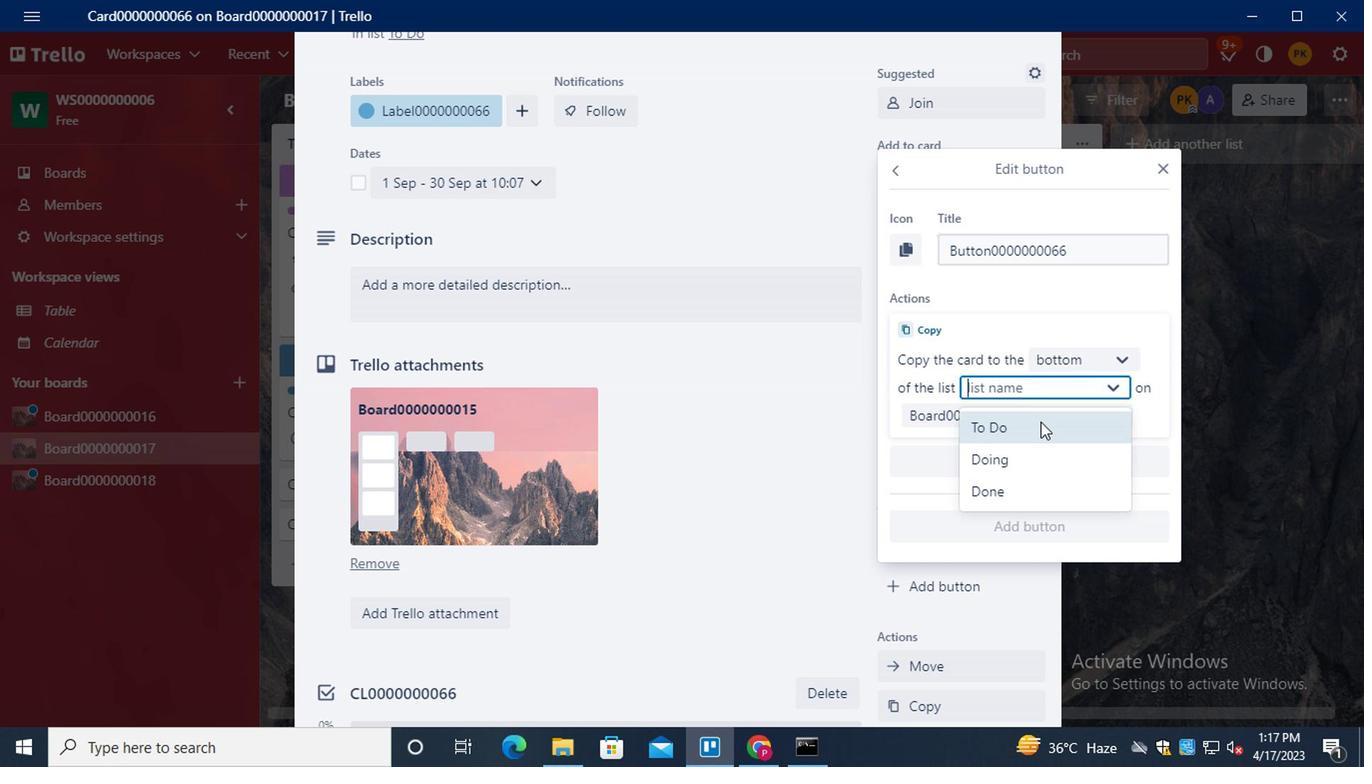 
Action: Mouse pressed left at (1036, 434)
Screenshot: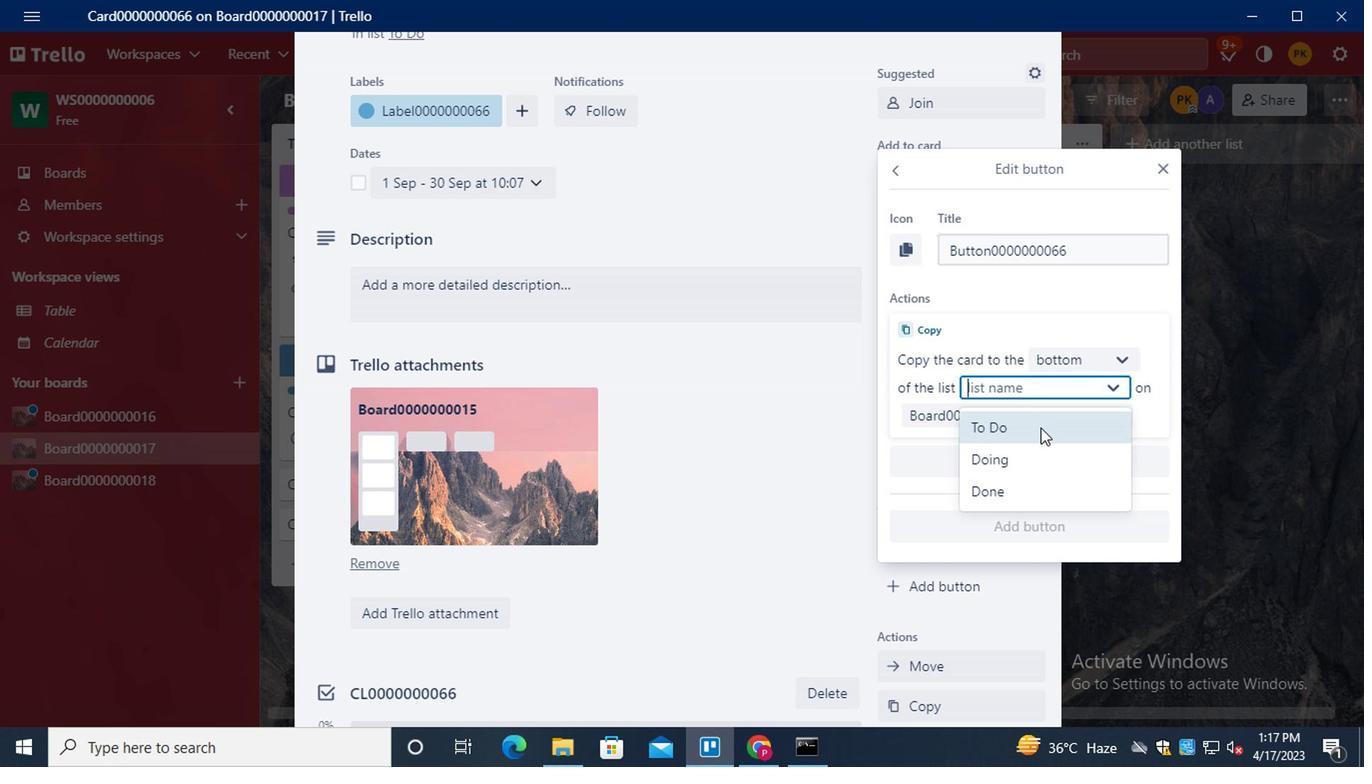 
Action: Mouse moved to (1021, 530)
Screenshot: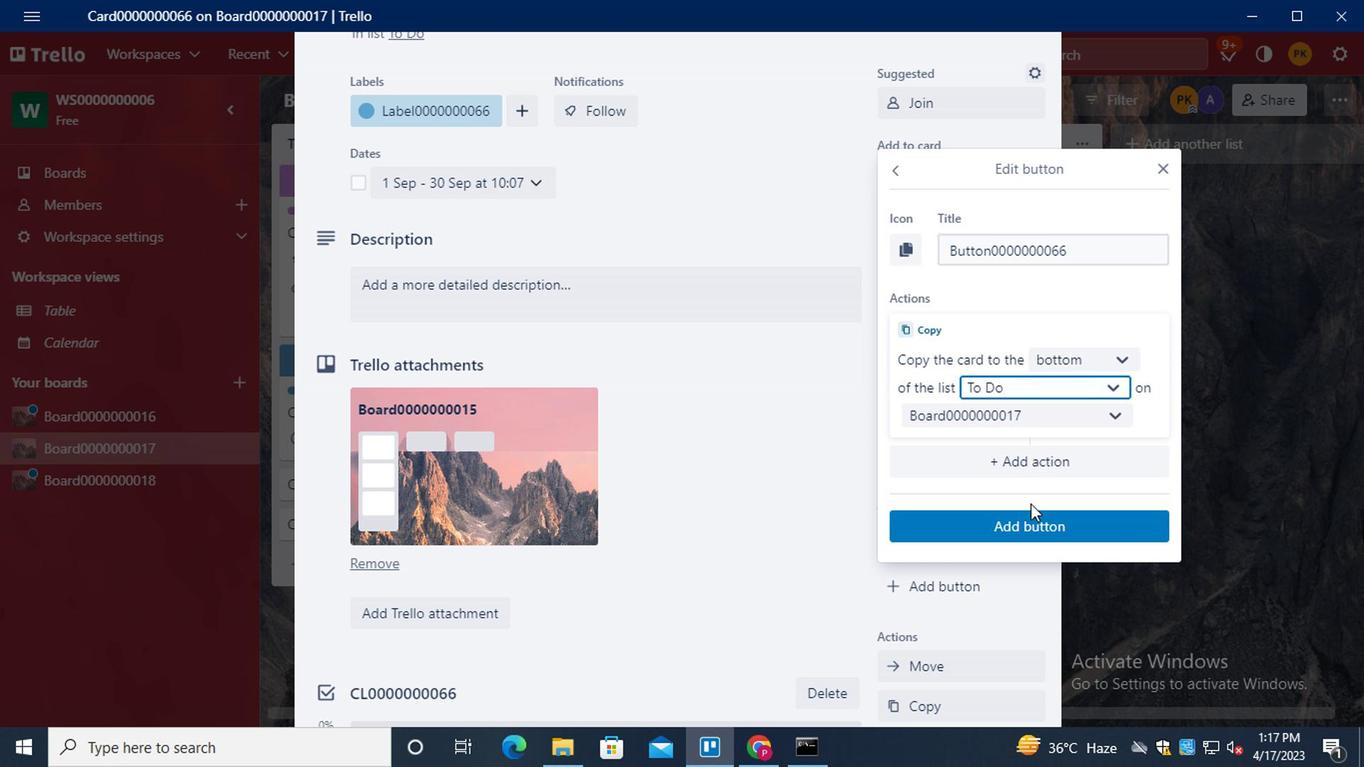 
Action: Mouse pressed left at (1021, 530)
Screenshot: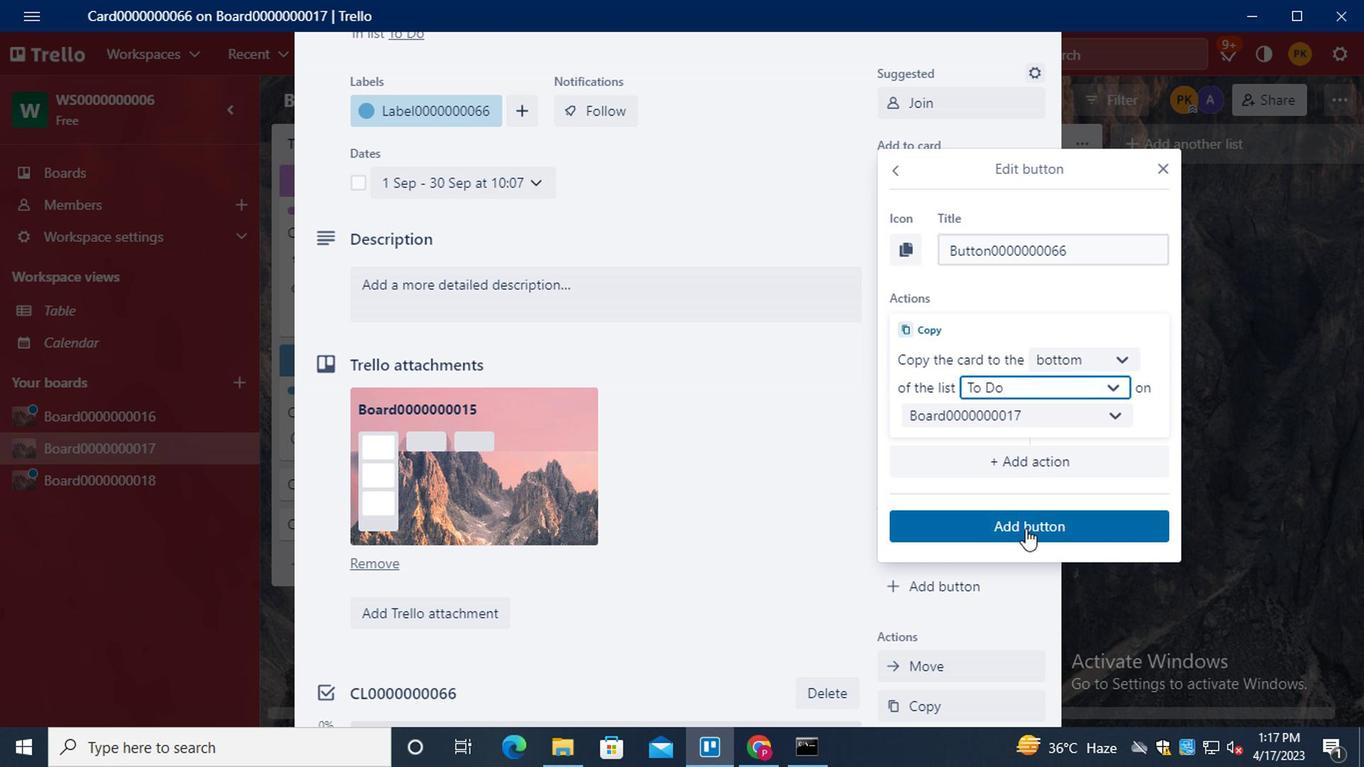 
Action: Mouse moved to (685, 301)
Screenshot: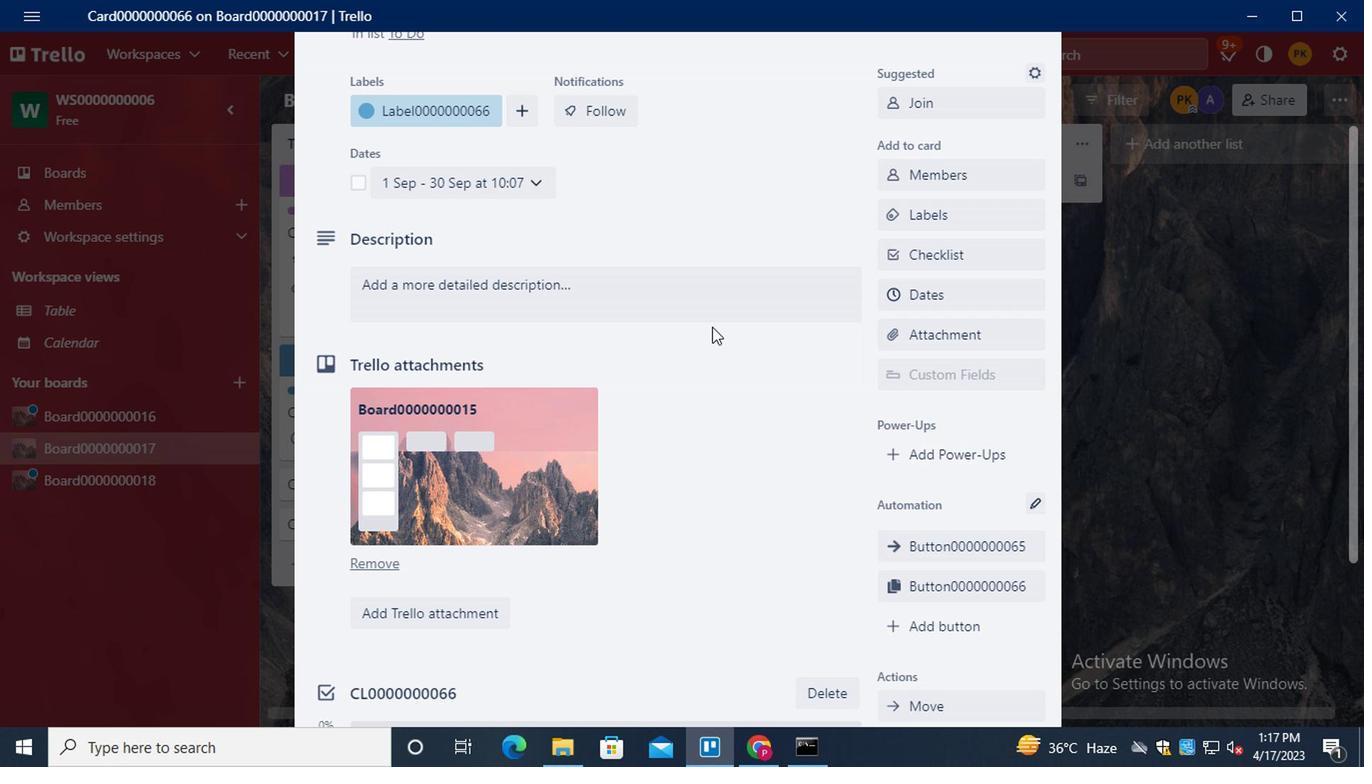 
Action: Mouse pressed left at (685, 301)
Screenshot: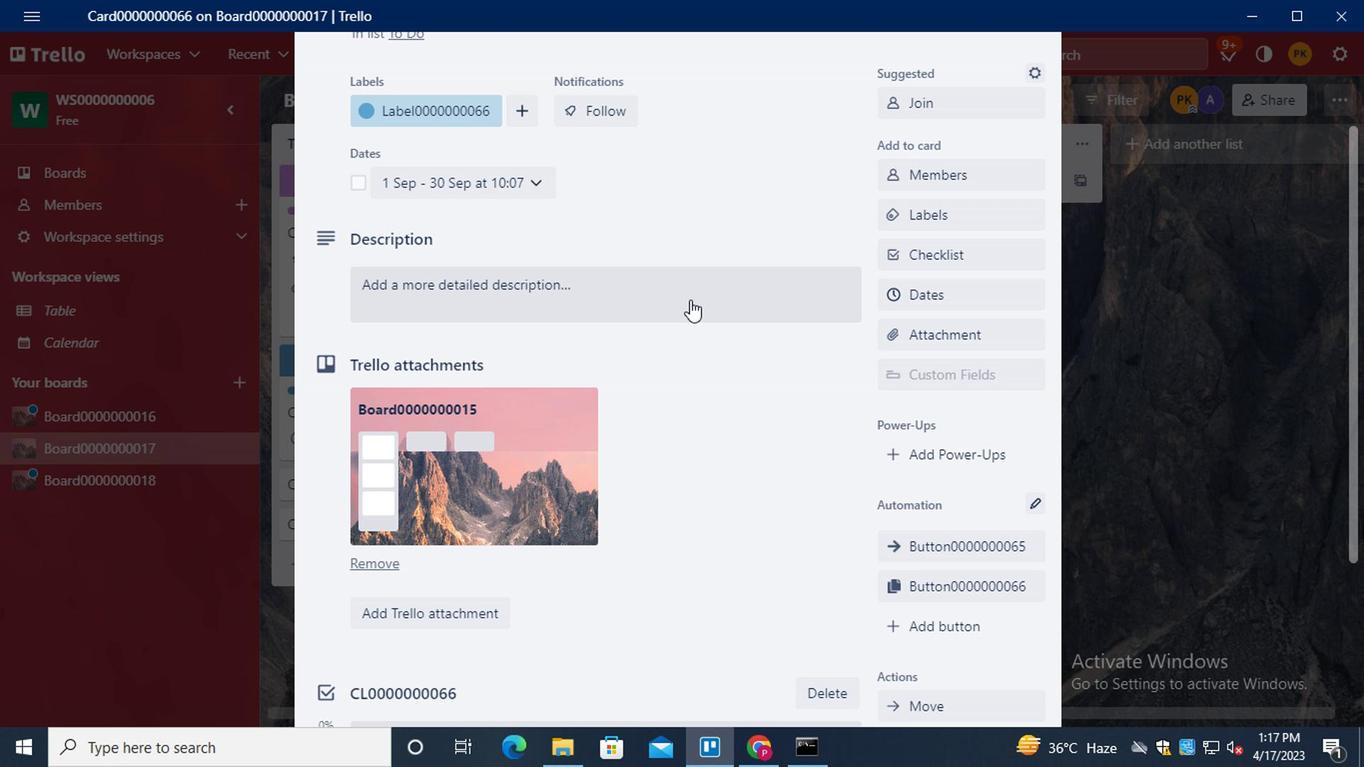 
Action: Key pressed <Key.shift>DS0000000066
Screenshot: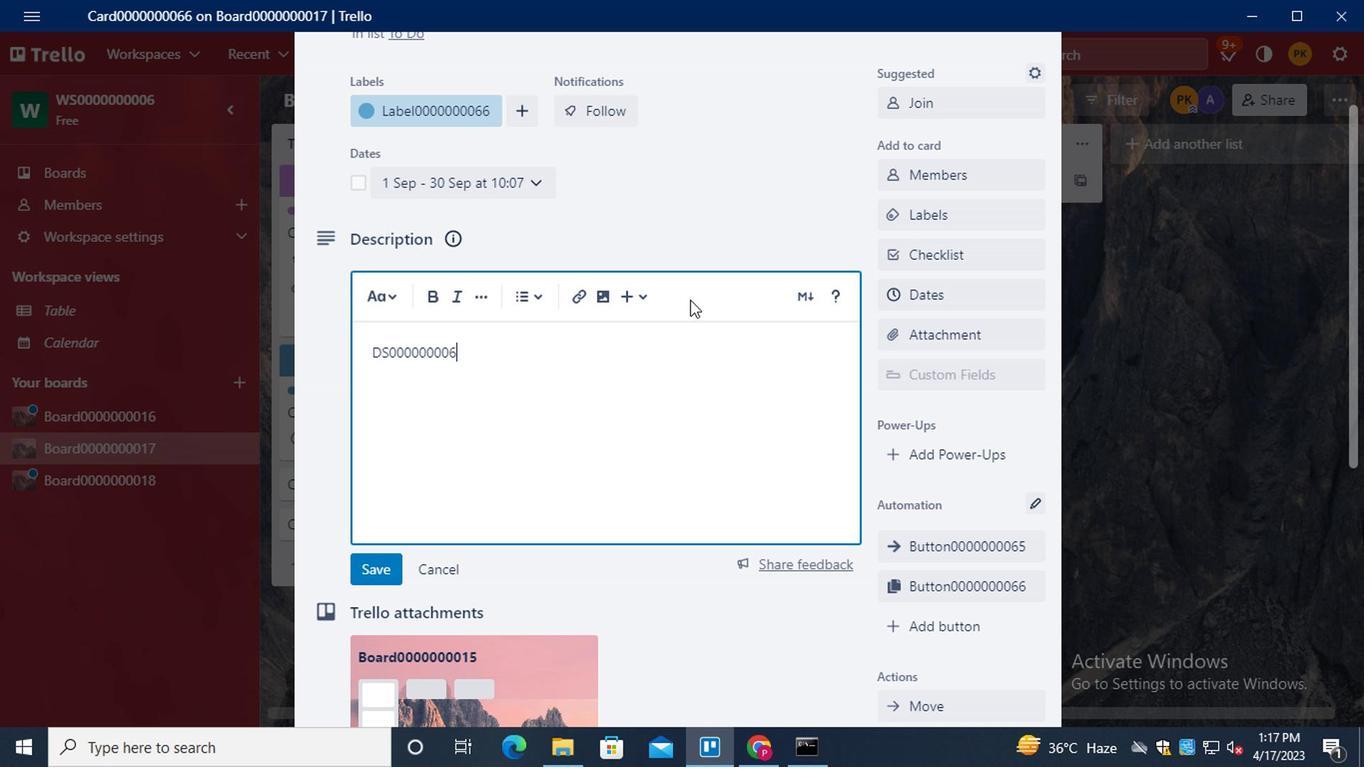 
Action: Mouse moved to (384, 567)
Screenshot: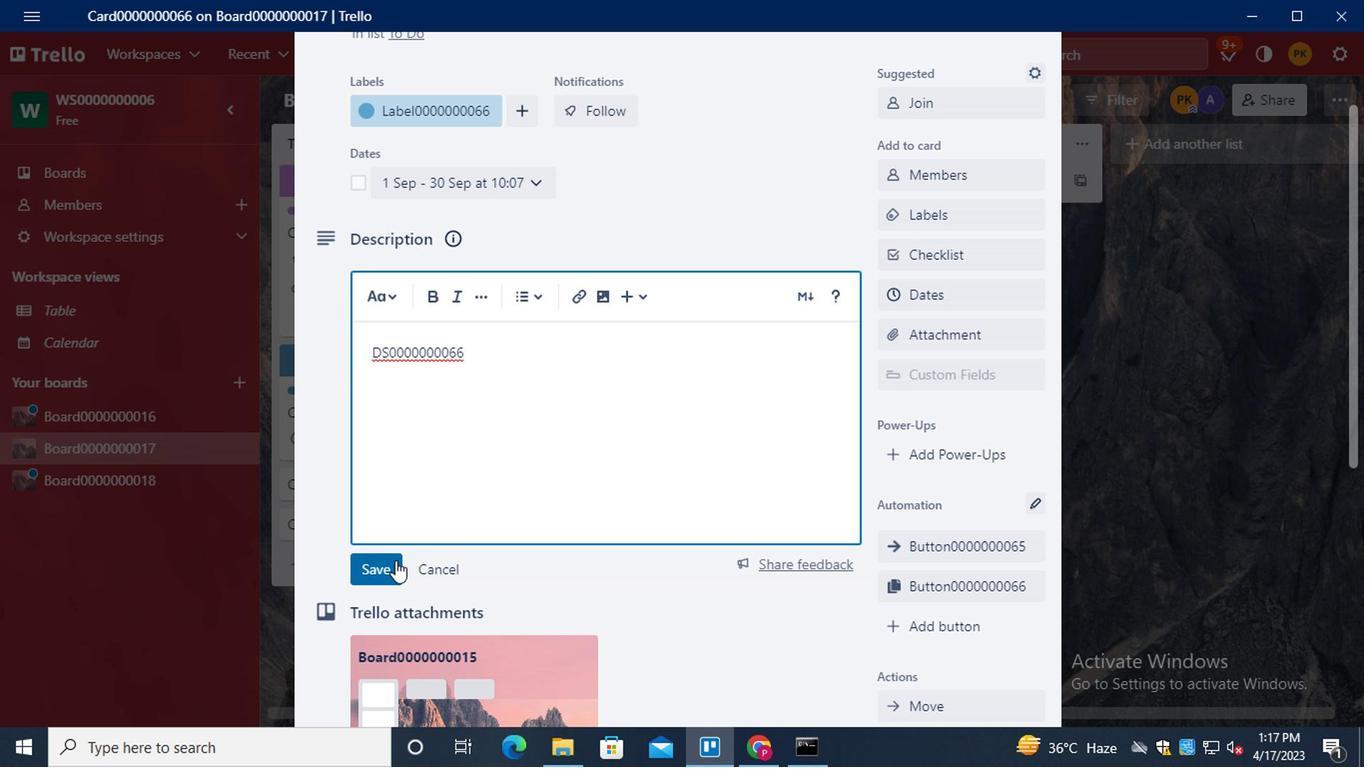 
Action: Mouse pressed left at (384, 567)
Screenshot: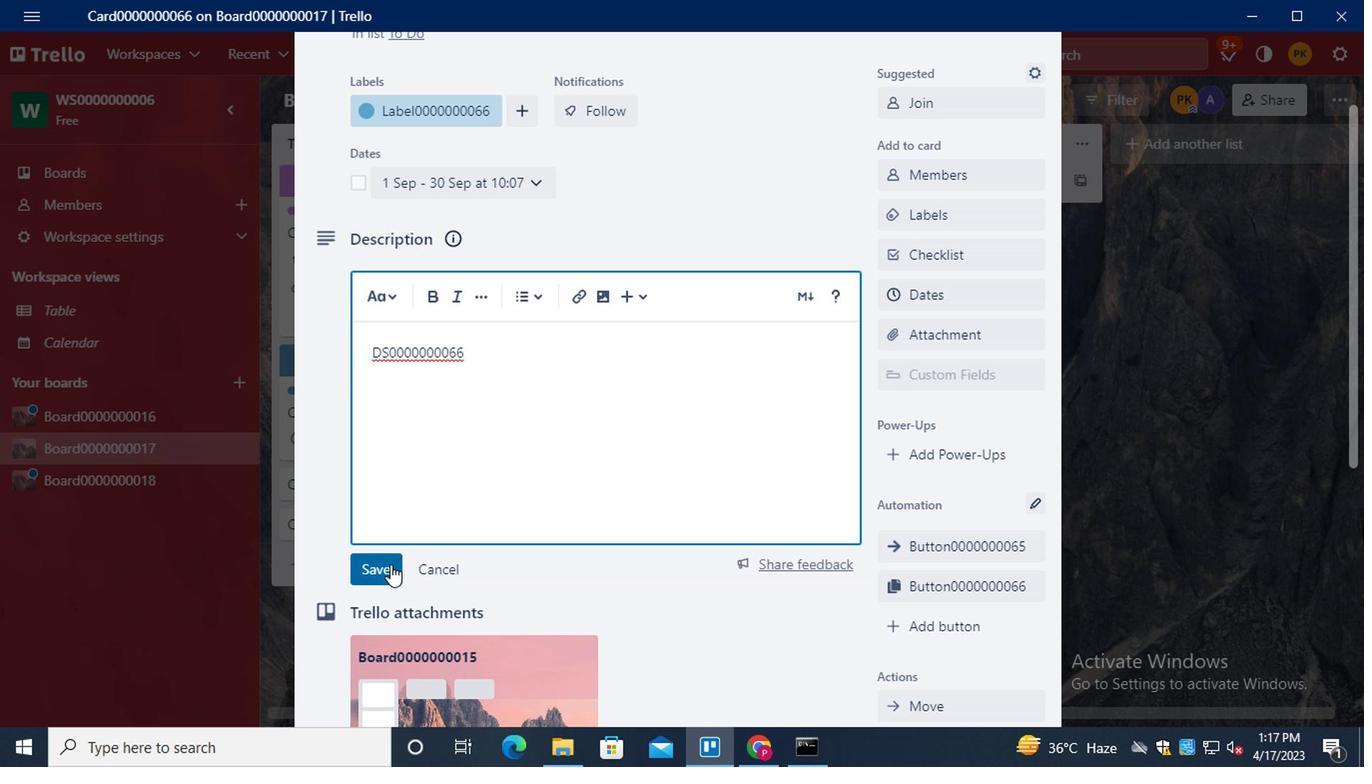 
Action: Mouse moved to (516, 508)
Screenshot: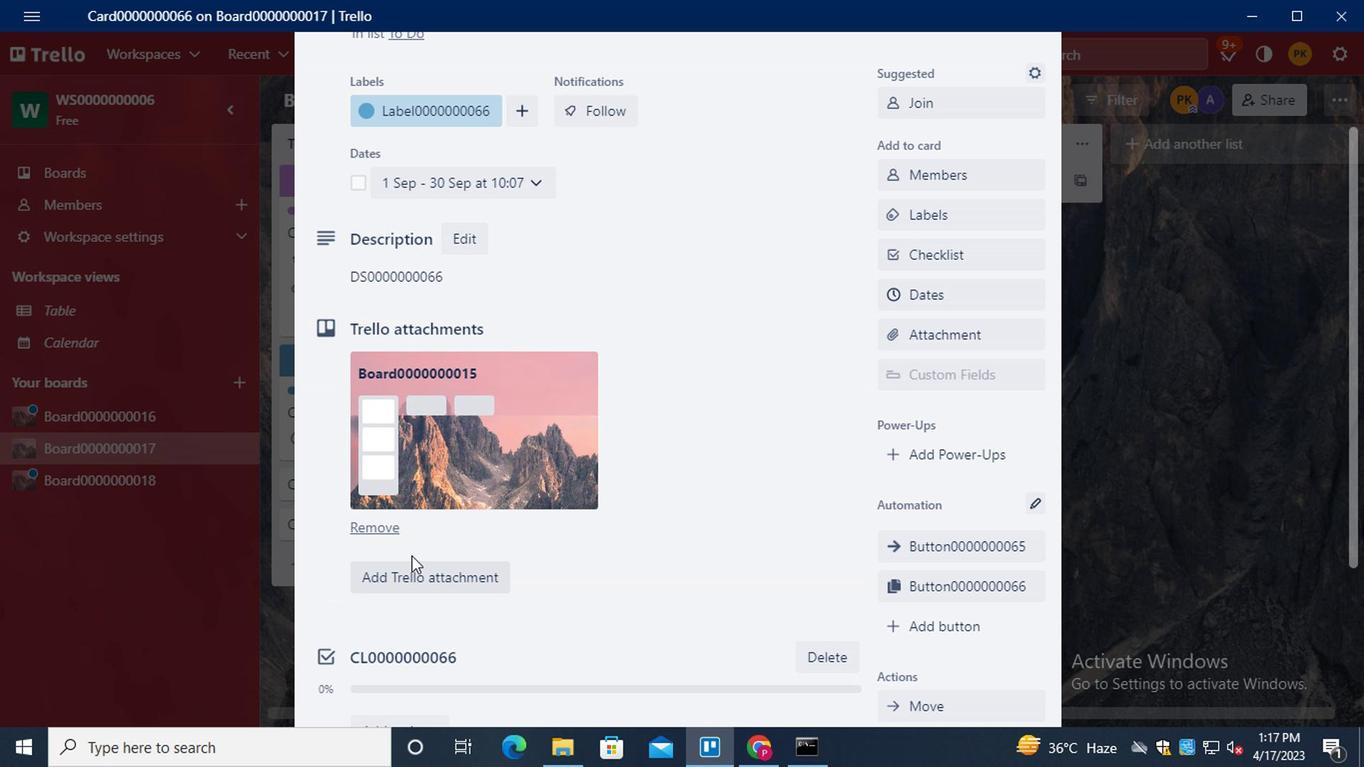
Action: Mouse scrolled (516, 506) with delta (0, -1)
Screenshot: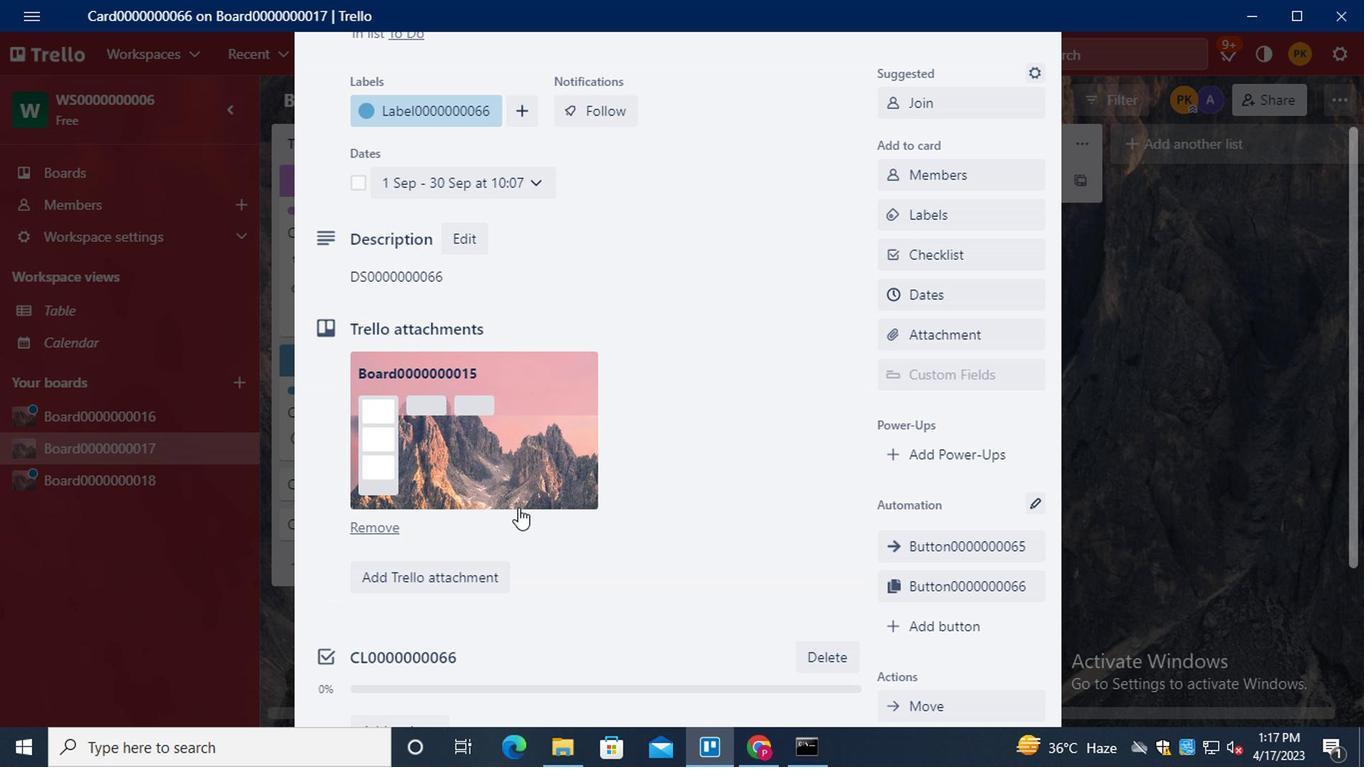 
Action: Mouse scrolled (516, 506) with delta (0, -1)
Screenshot: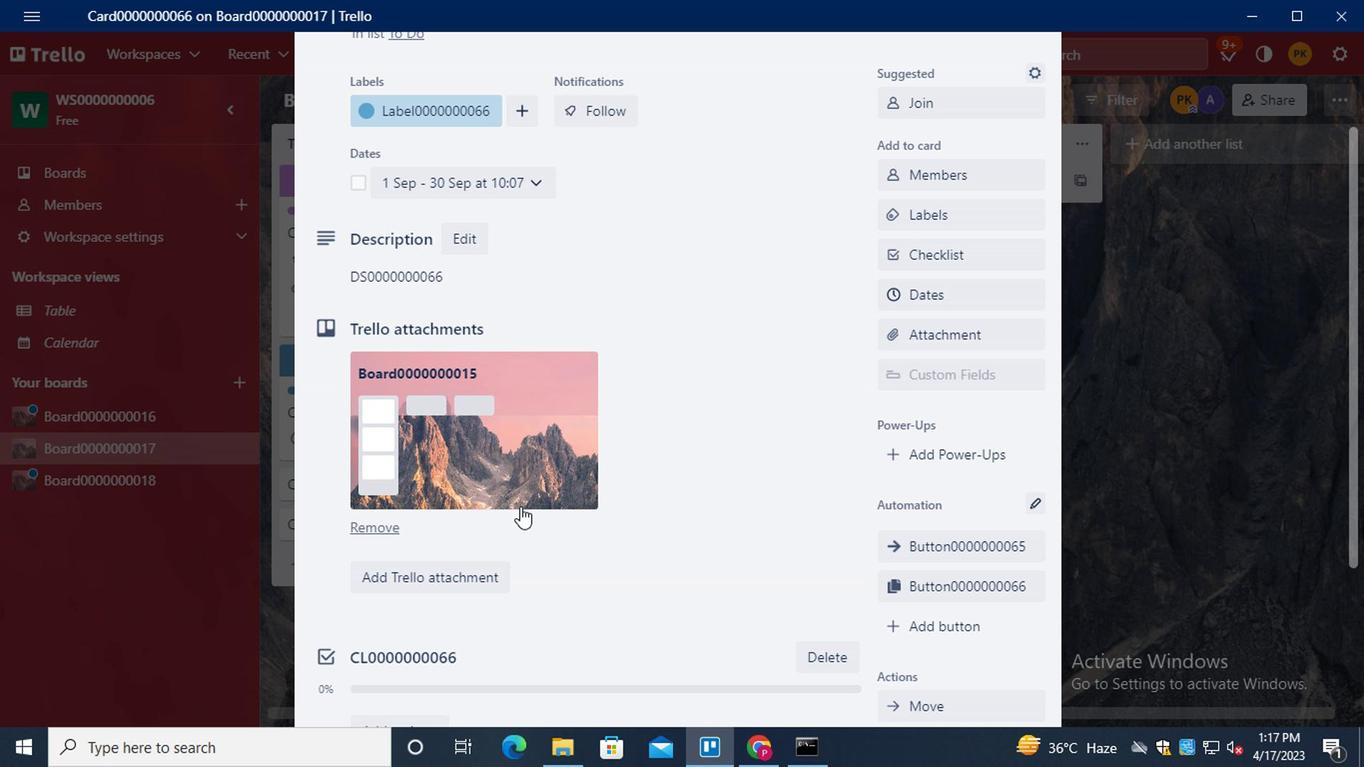 
Action: Mouse scrolled (516, 506) with delta (0, -1)
Screenshot: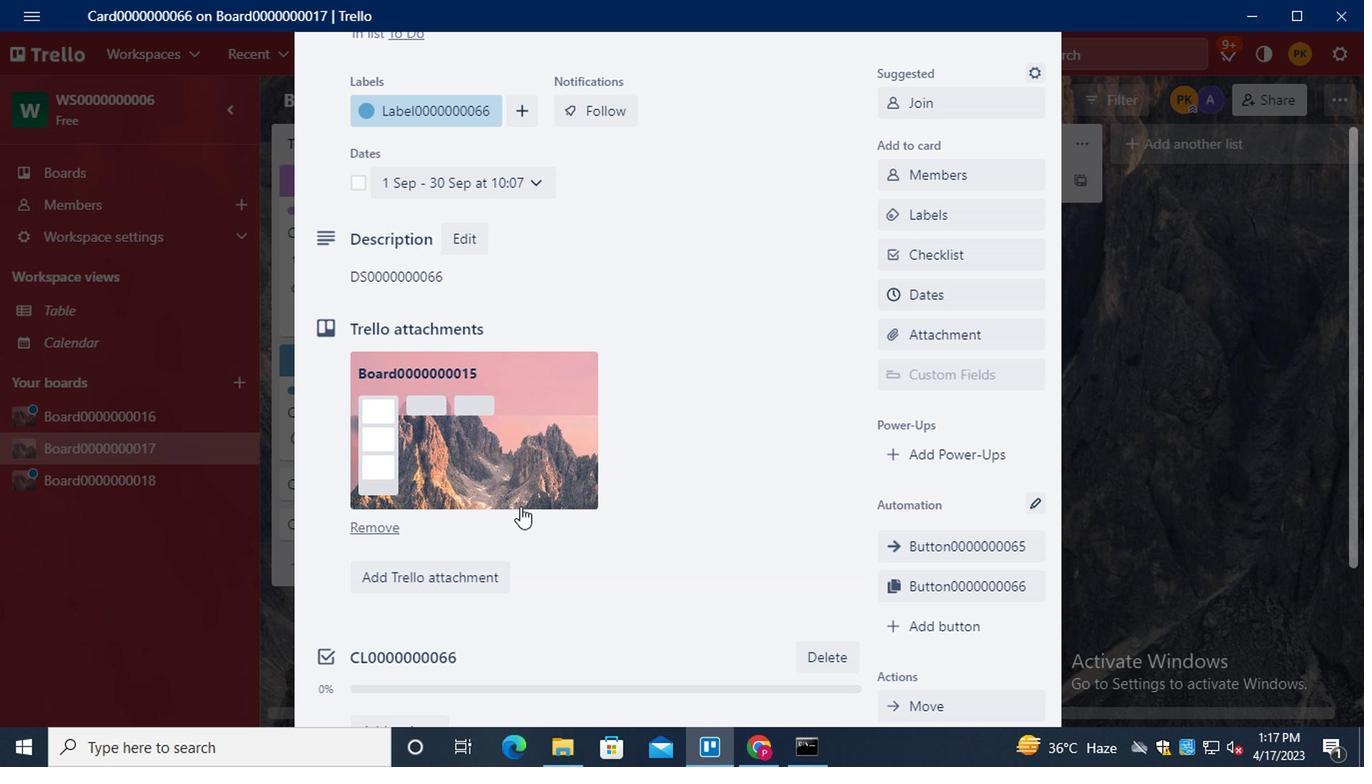 
Action: Mouse moved to (500, 577)
Screenshot: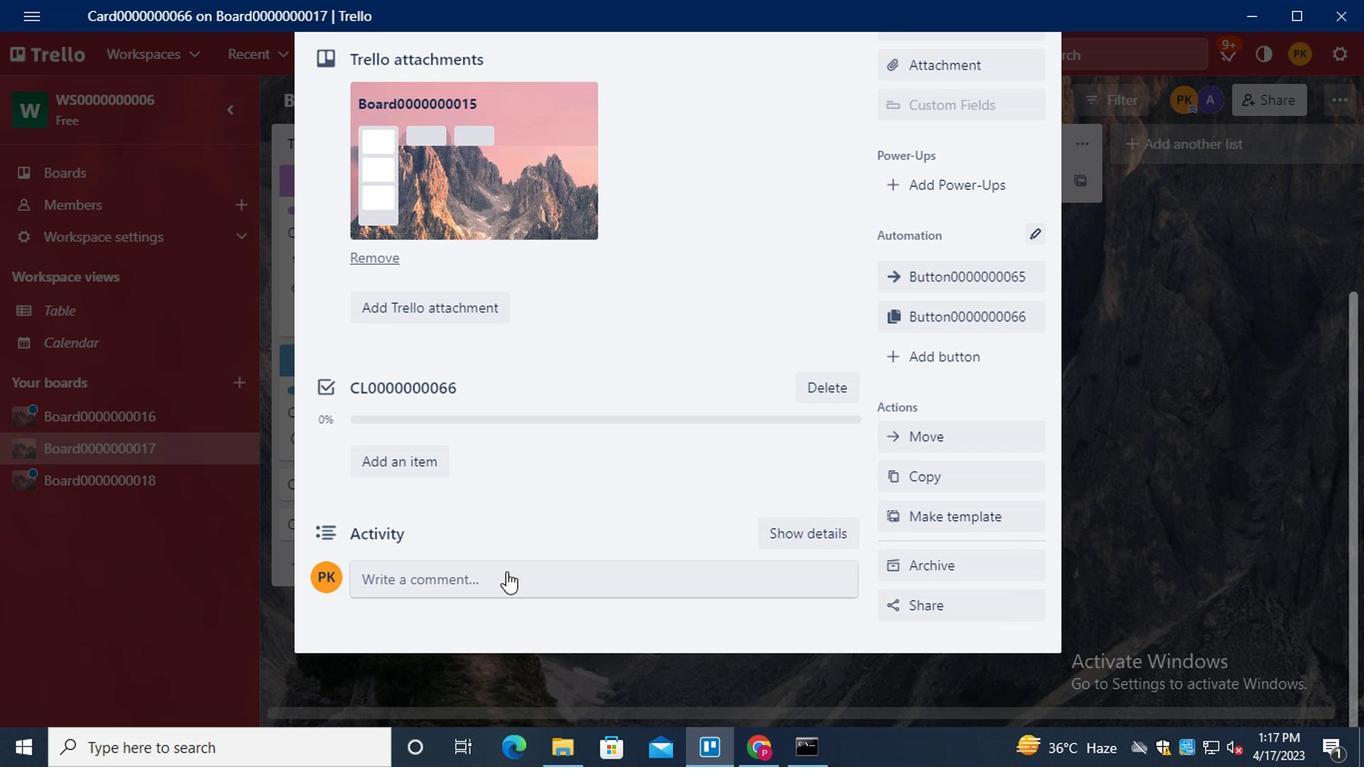 
Action: Mouse pressed left at (500, 577)
Screenshot: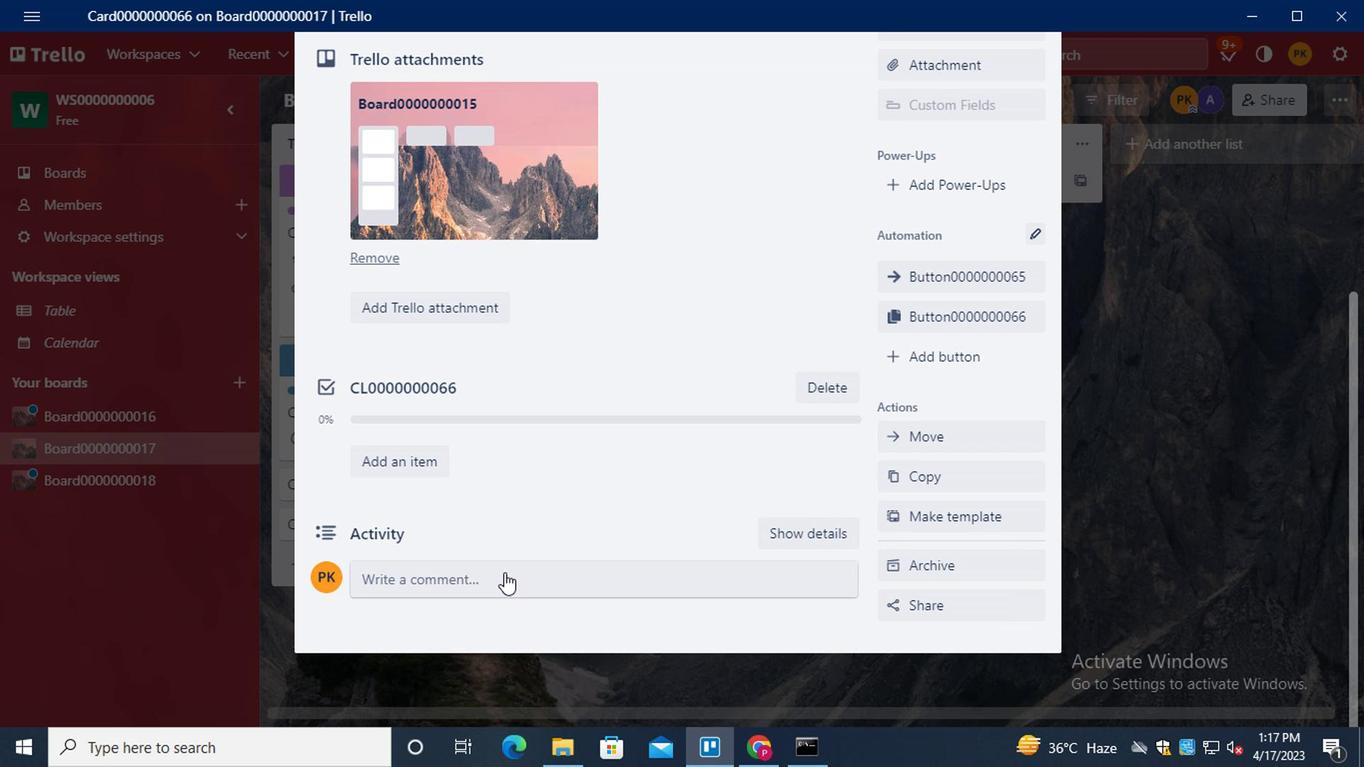 
Action: Mouse moved to (500, 562)
Screenshot: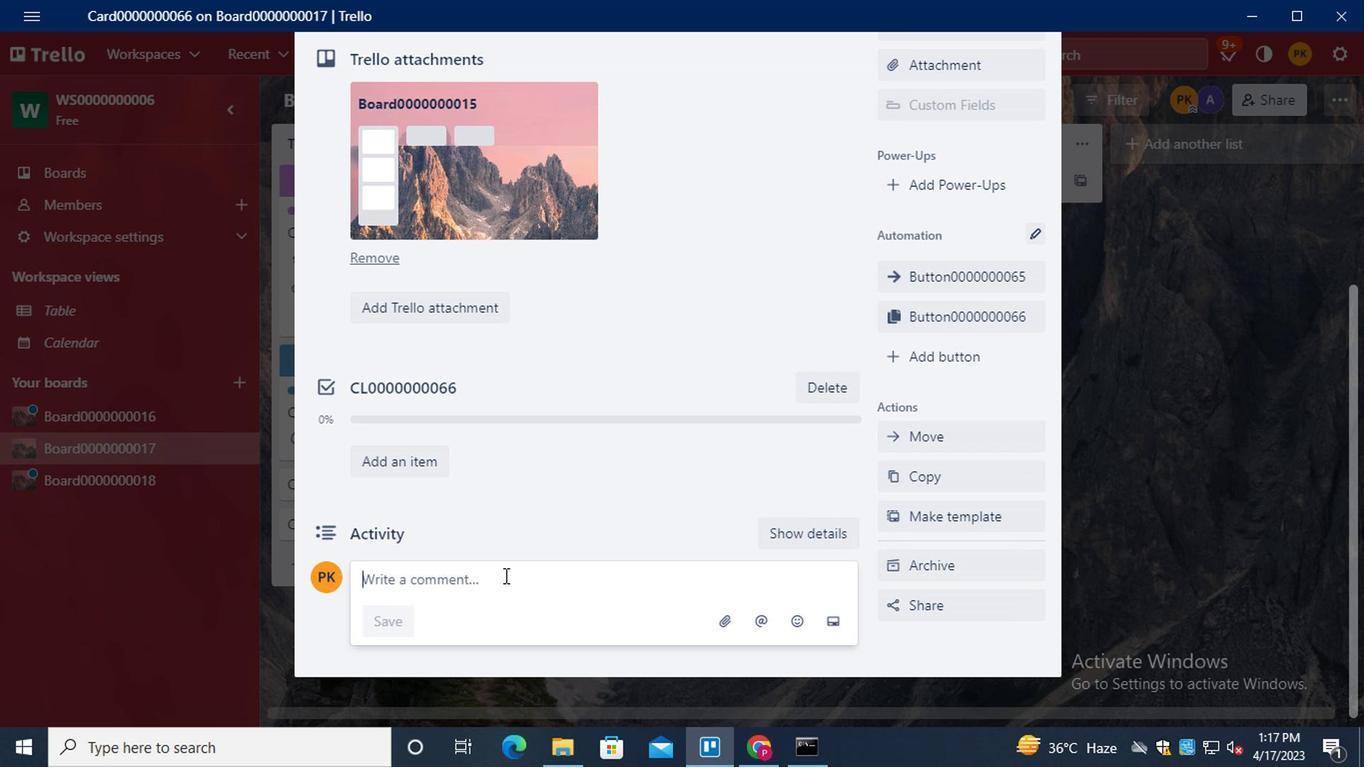 
Action: Key pressed <Key.shift>CM0000000066
Screenshot: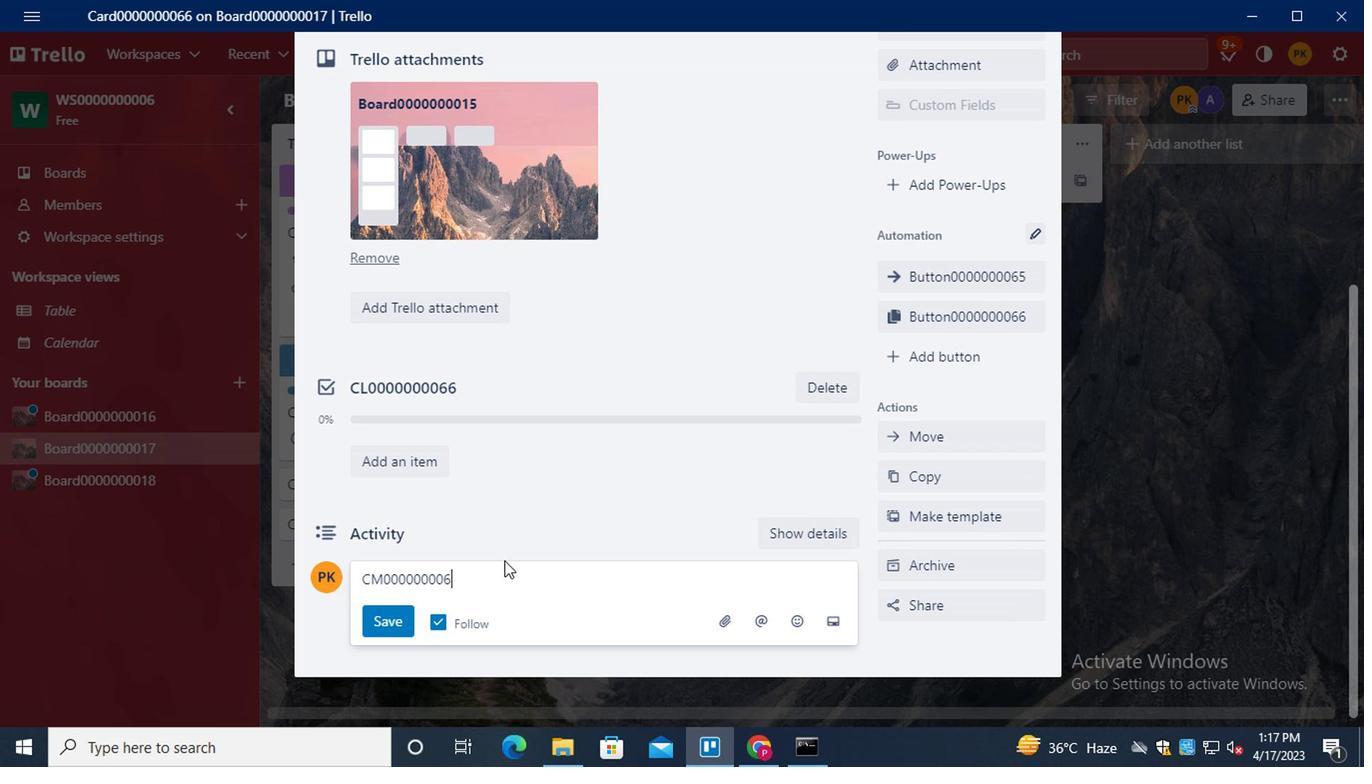 
Action: Mouse moved to (395, 615)
Screenshot: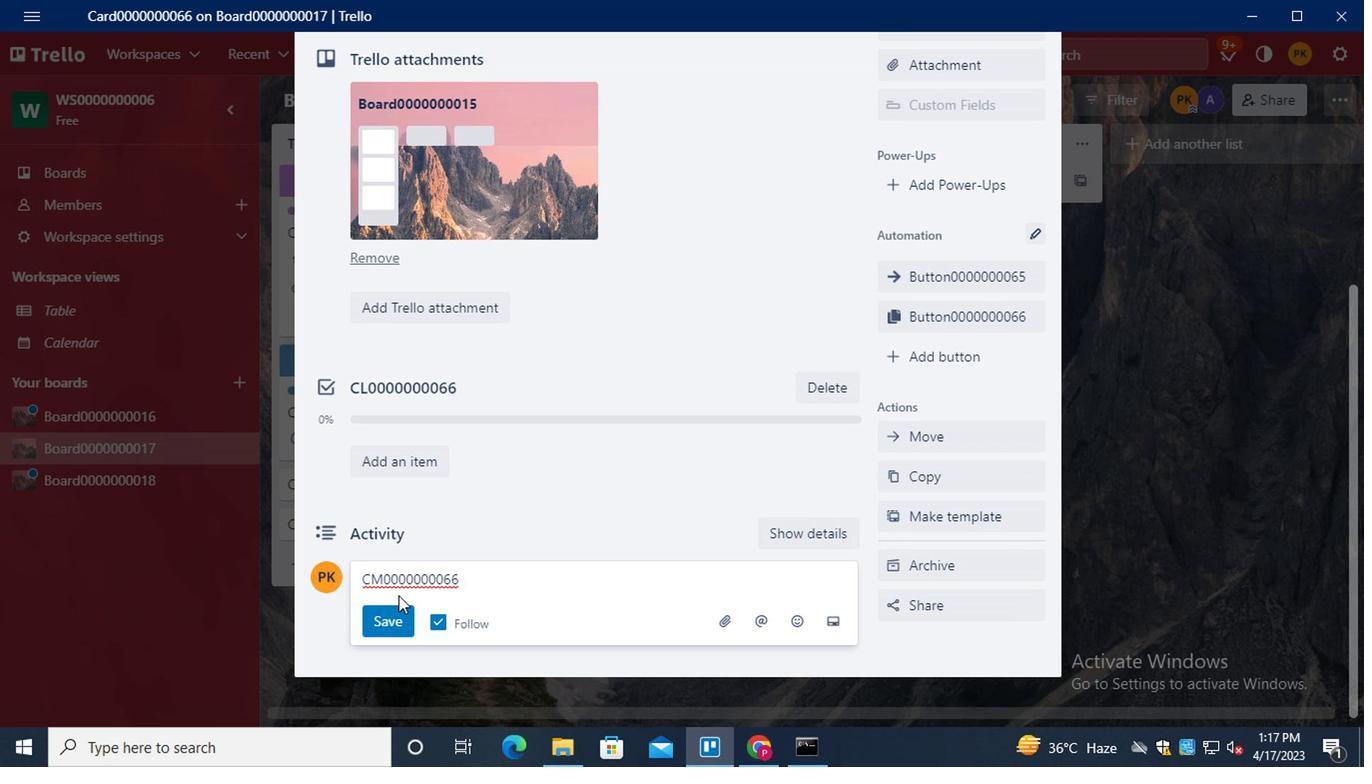 
Action: Mouse pressed left at (395, 615)
Screenshot: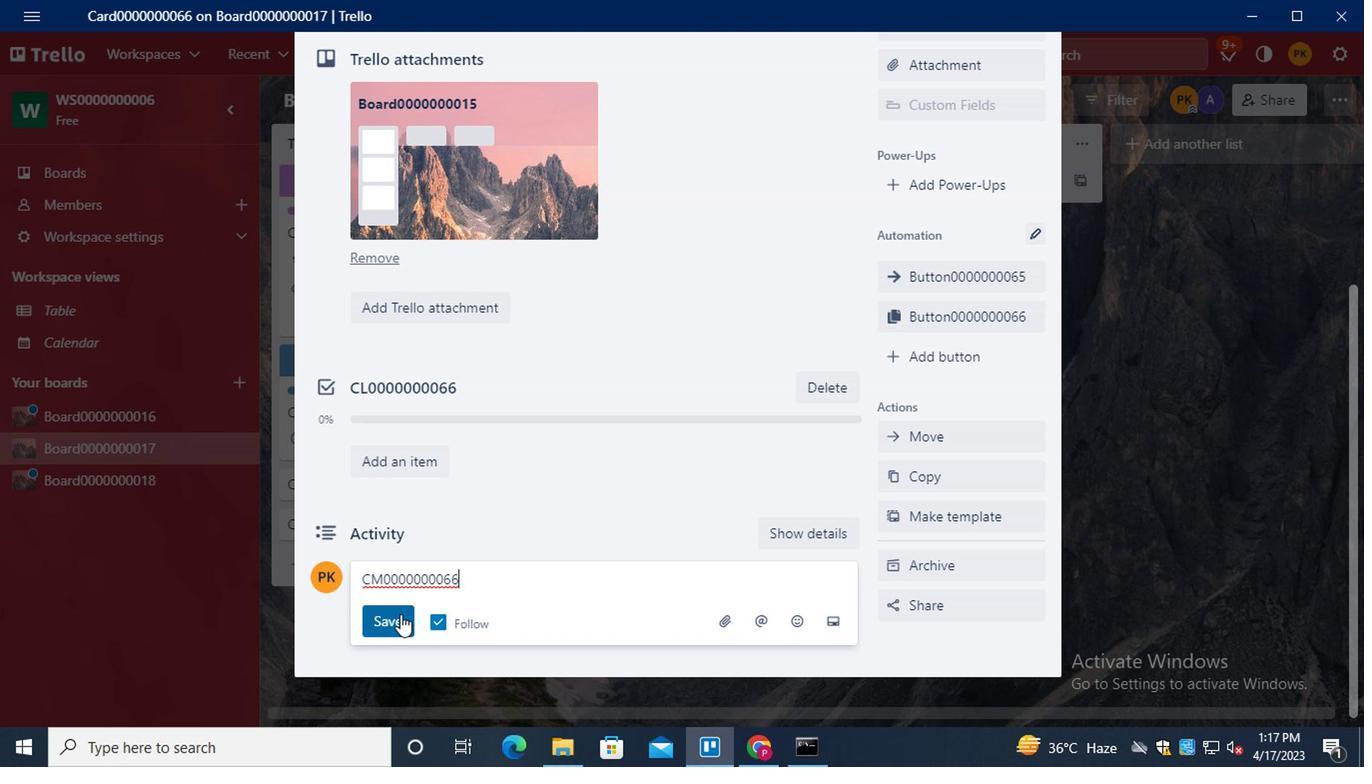 
Action: Mouse moved to (579, 436)
Screenshot: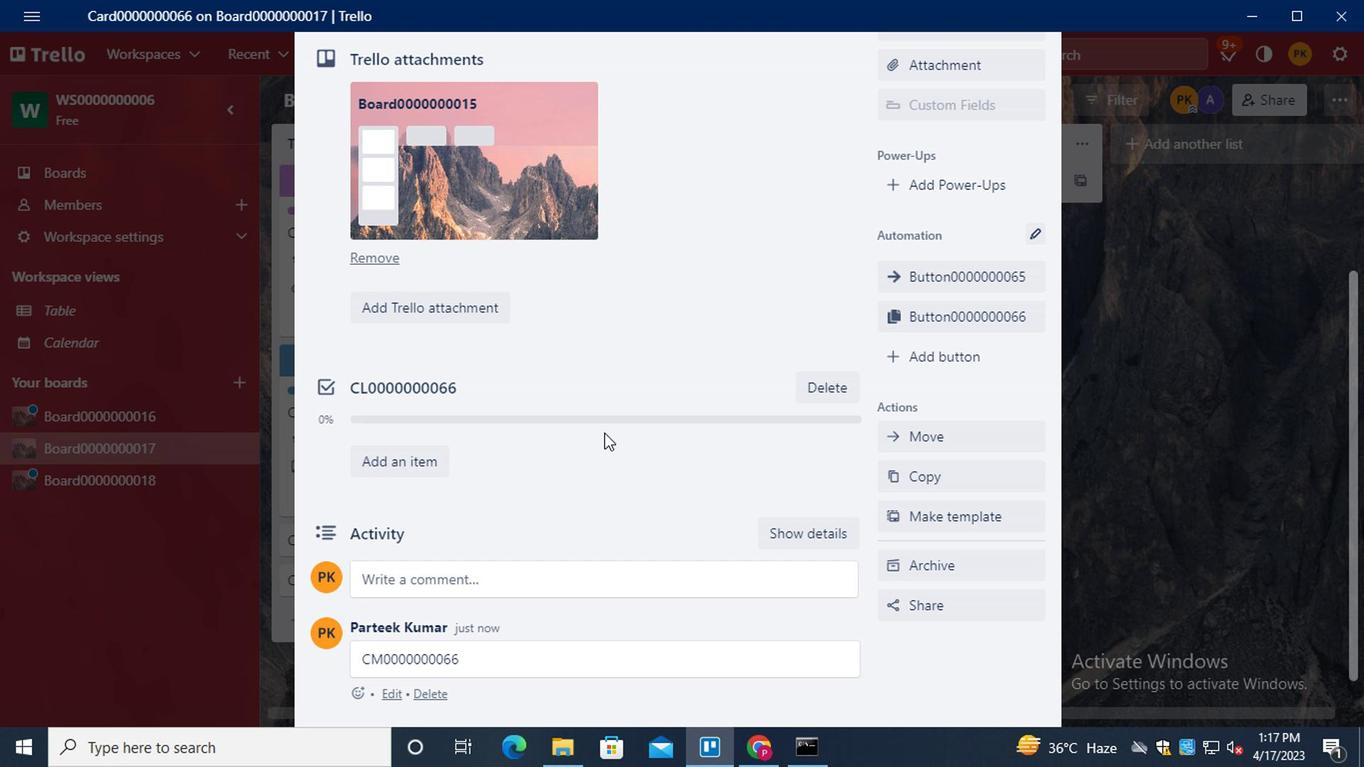 
Action: Mouse scrolled (579, 437) with delta (0, 0)
Screenshot: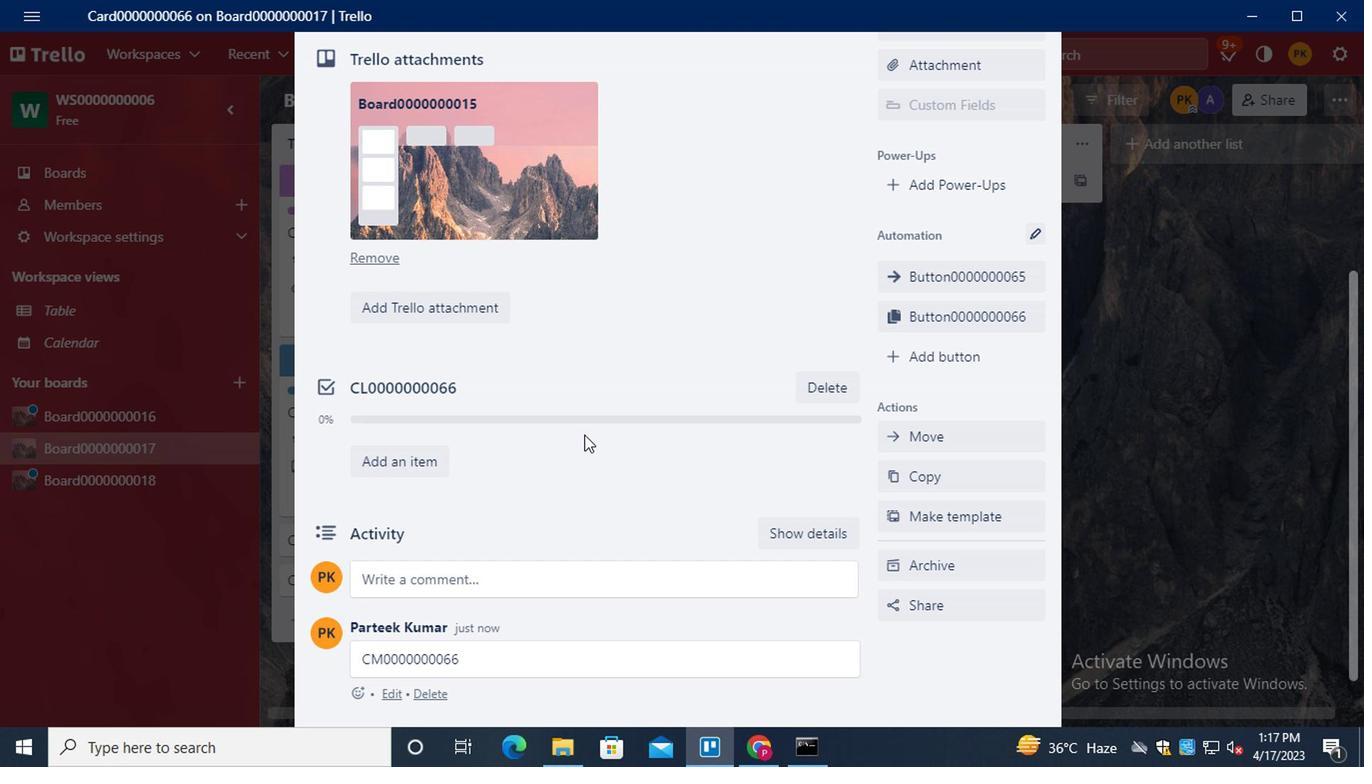 
Action: Mouse scrolled (579, 437) with delta (0, 0)
Screenshot: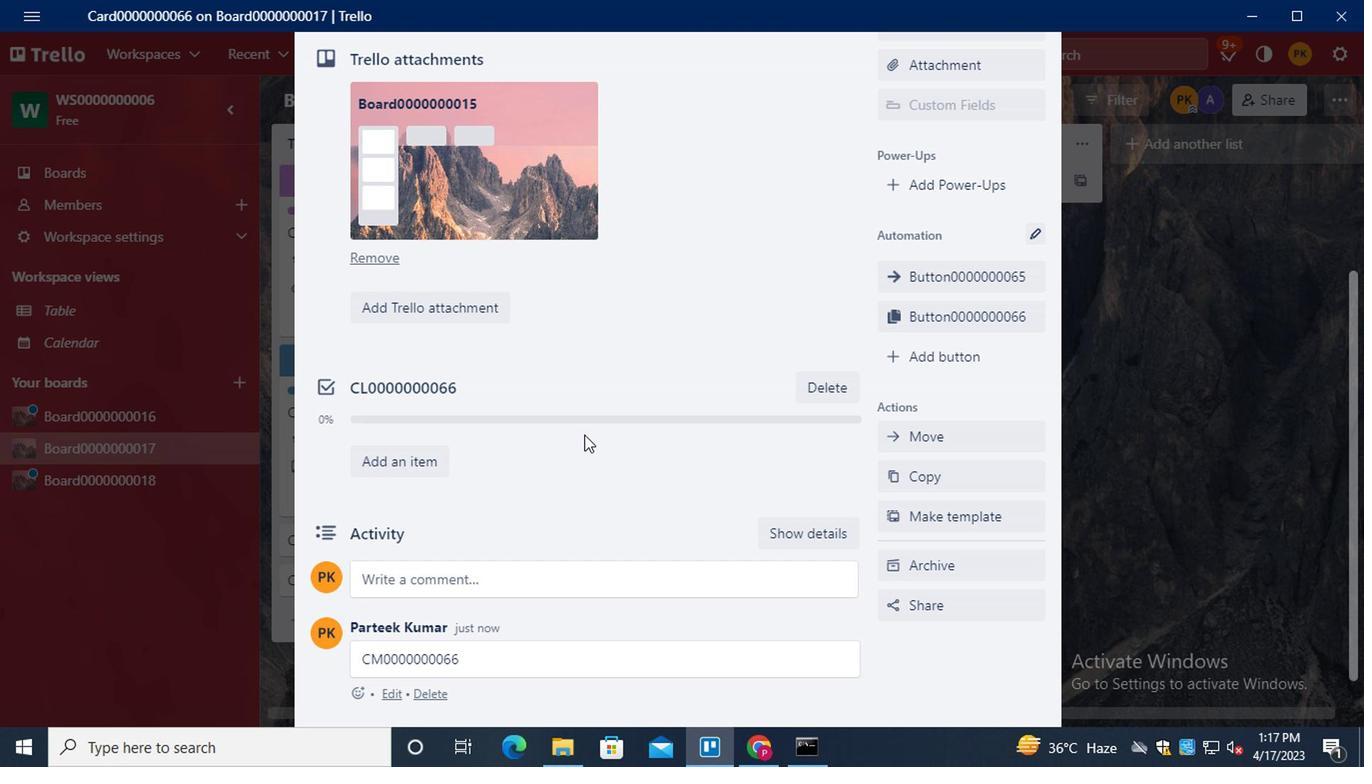 
Action: Mouse scrolled (579, 437) with delta (0, 0)
Screenshot: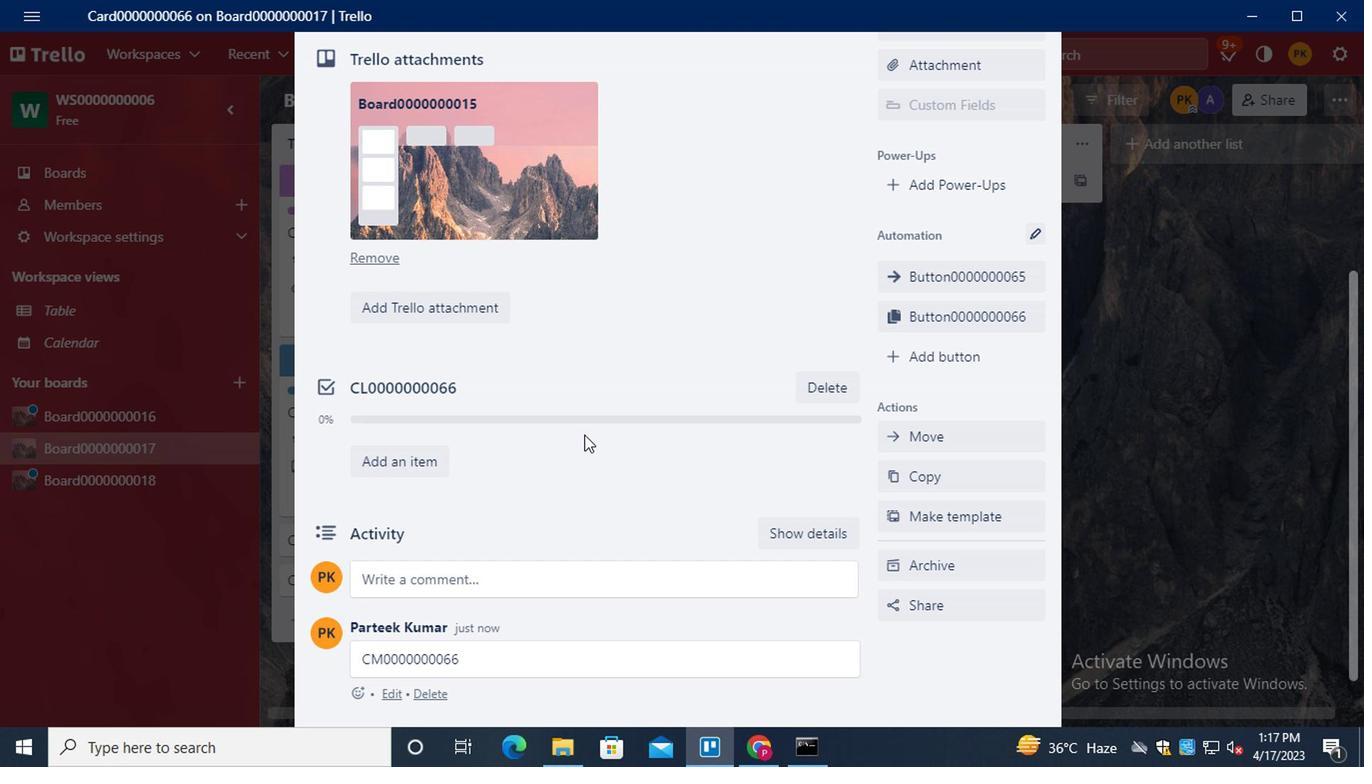 
Action: Mouse scrolled (579, 437) with delta (0, 0)
Screenshot: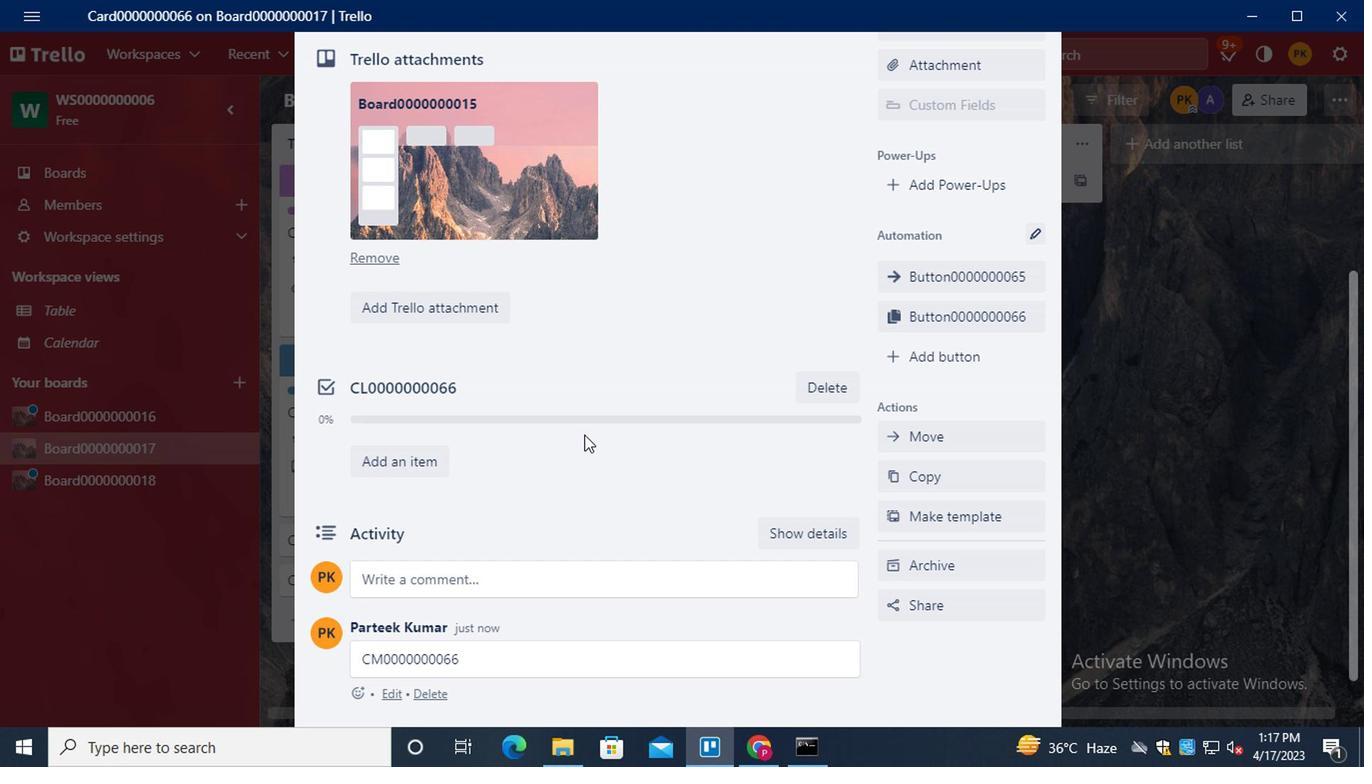 
Action: Mouse scrolled (579, 437) with delta (0, 0)
Screenshot: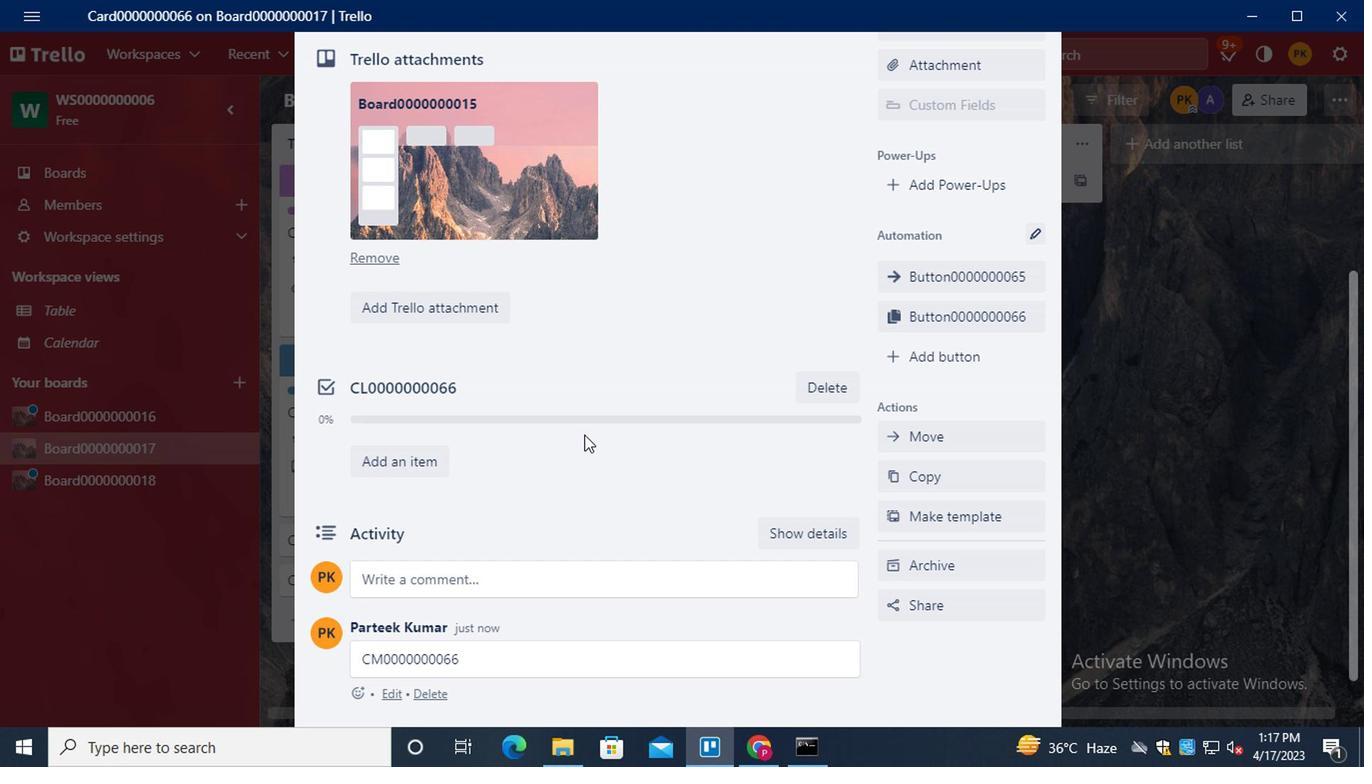
Action: Mouse scrolled (579, 437) with delta (0, 0)
Screenshot: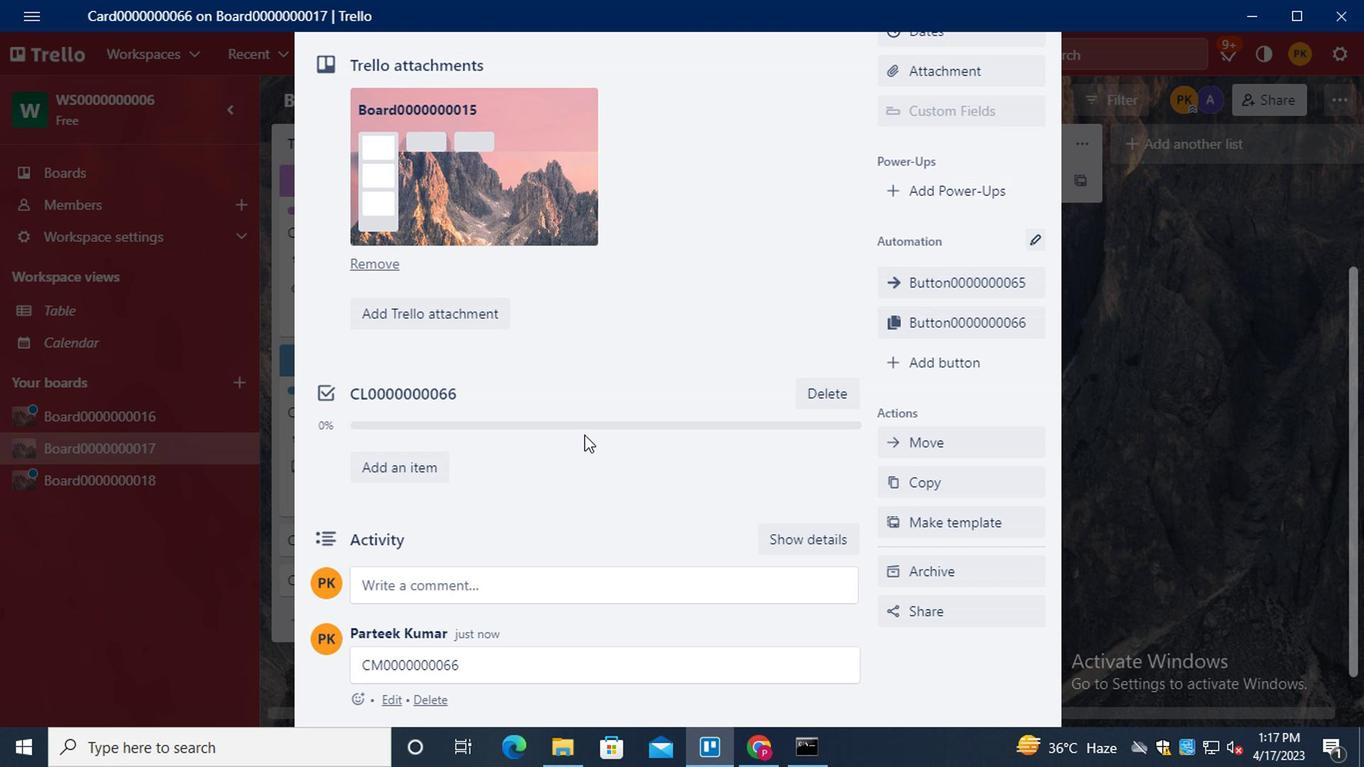 
